 Task: Find connections with filter location Dogbo with filter topic #mentorshipwith filter profile language French with filter current company Constellation Oil Services with filter school Rajagiri College of Management & Applied Sciences, Kakkanad, Kochi - 682 039 with filter industry Construction Hardware Manufacturing with filter service category Visual Design with filter keywords title Concierge
Action: Mouse moved to (212, 225)
Screenshot: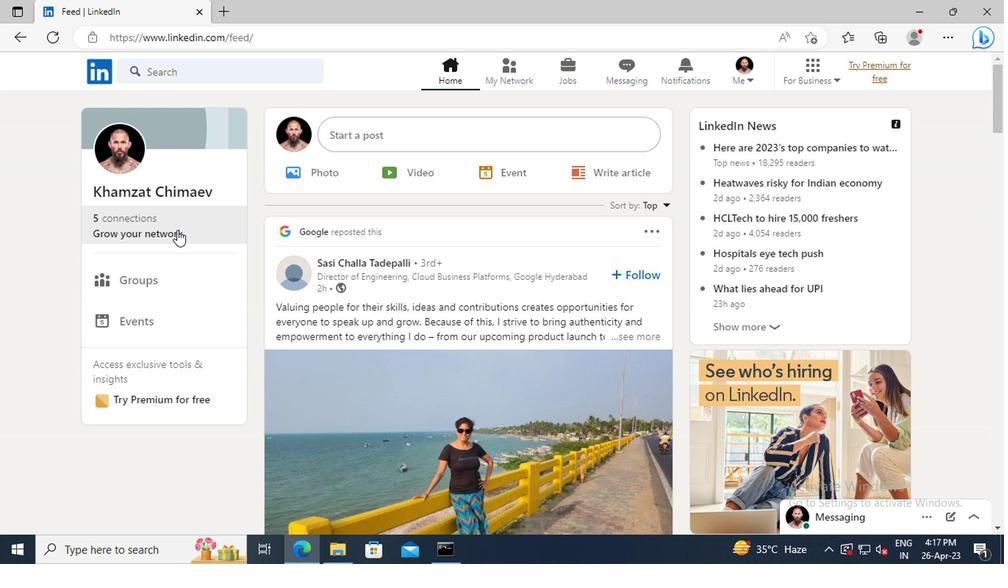 
Action: Mouse pressed left at (212, 225)
Screenshot: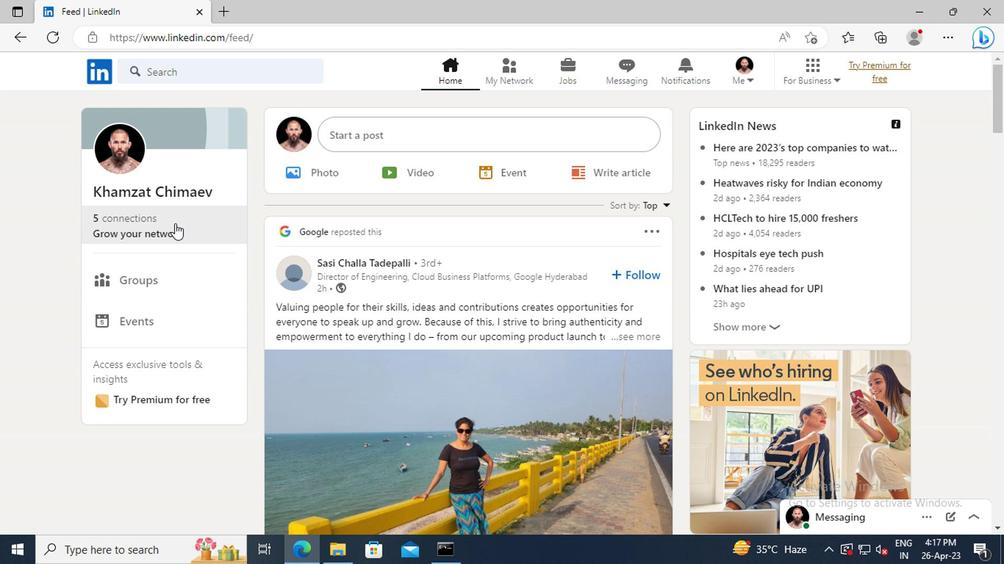 
Action: Mouse moved to (234, 158)
Screenshot: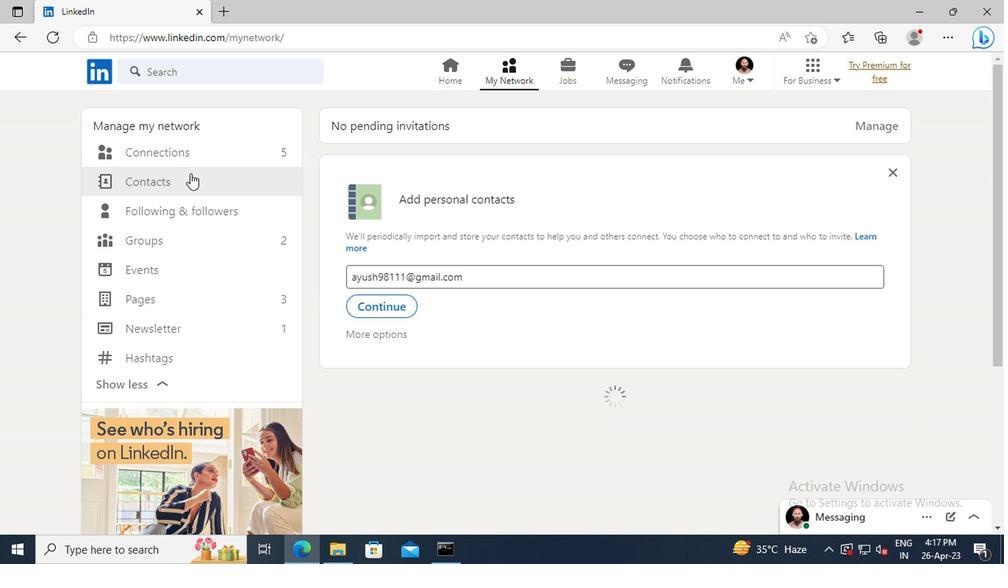 
Action: Mouse pressed left at (234, 158)
Screenshot: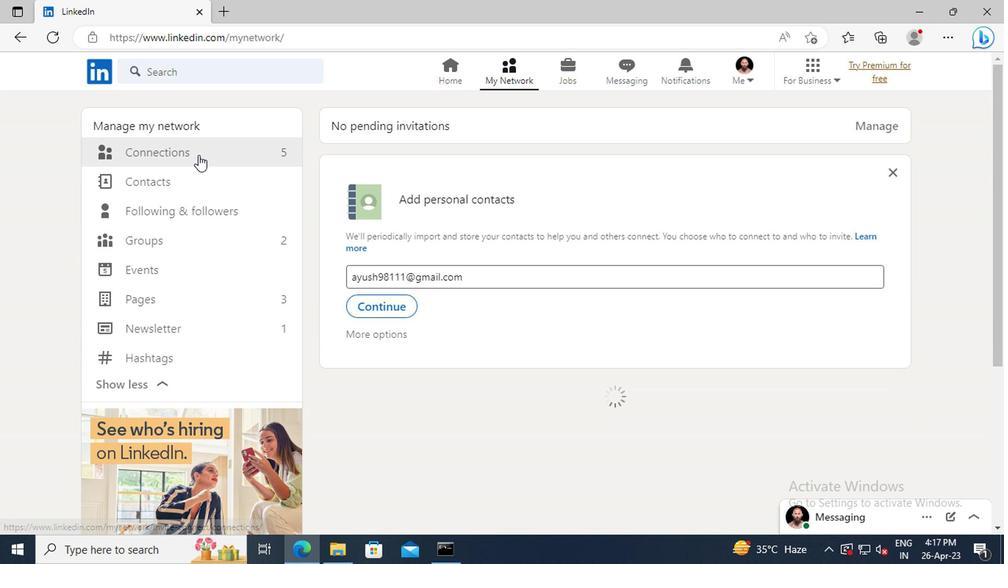 
Action: Mouse moved to (625, 157)
Screenshot: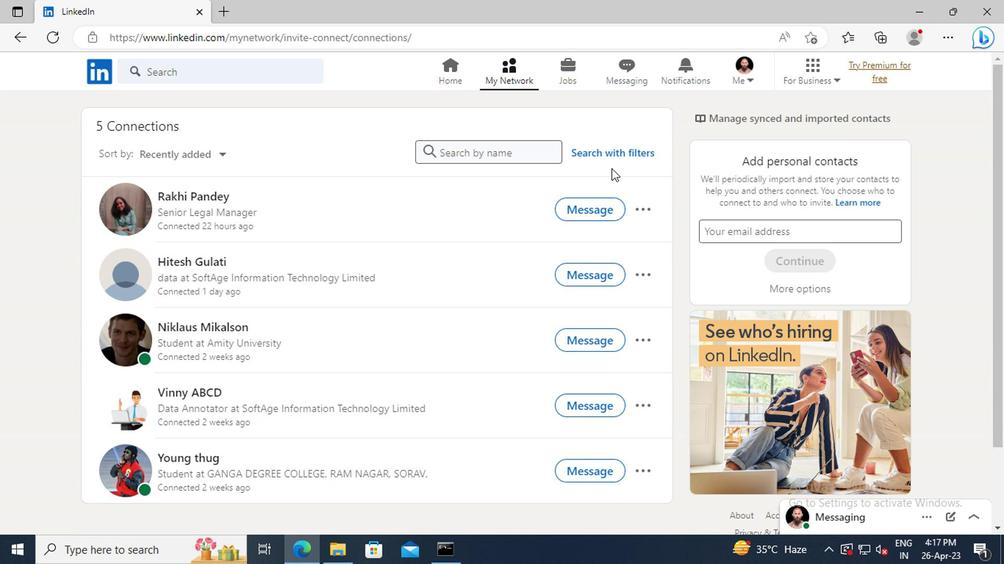 
Action: Mouse pressed left at (625, 157)
Screenshot: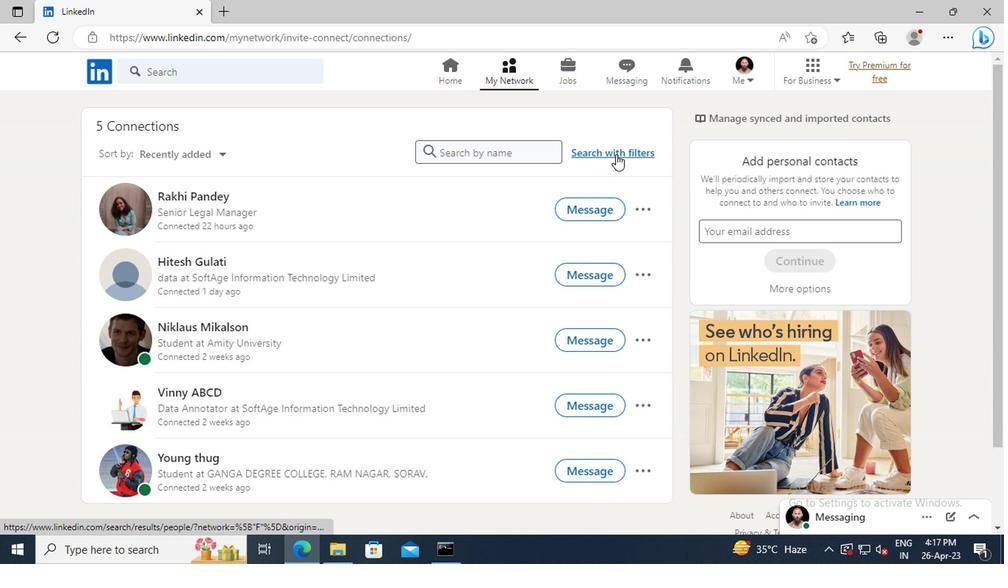 
Action: Mouse moved to (575, 122)
Screenshot: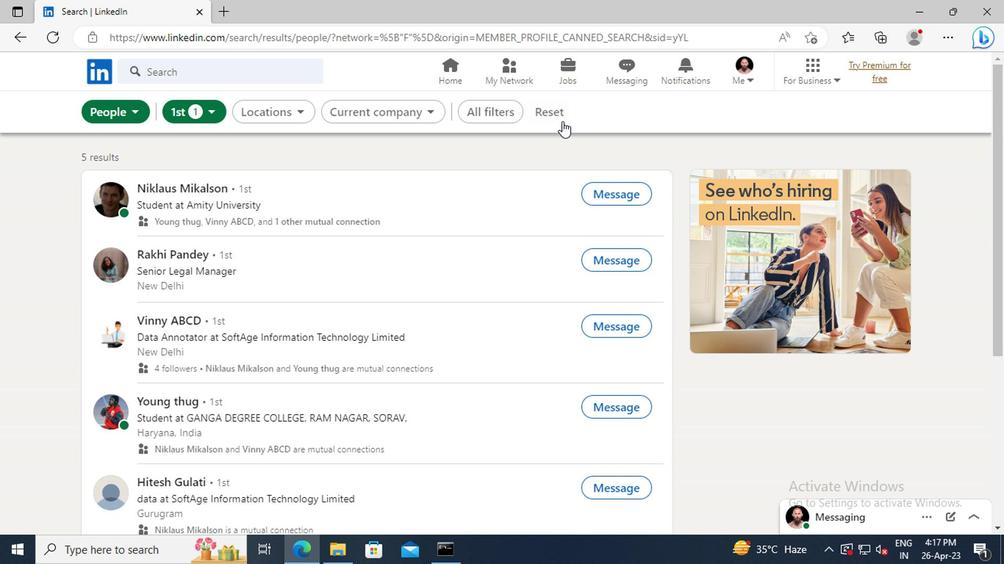 
Action: Mouse pressed left at (575, 122)
Screenshot: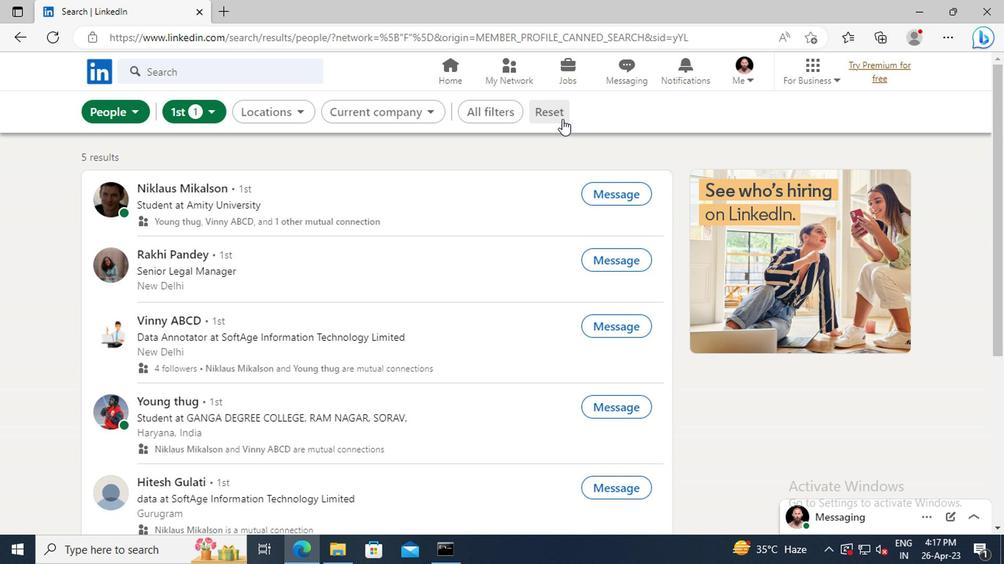 
Action: Mouse moved to (546, 114)
Screenshot: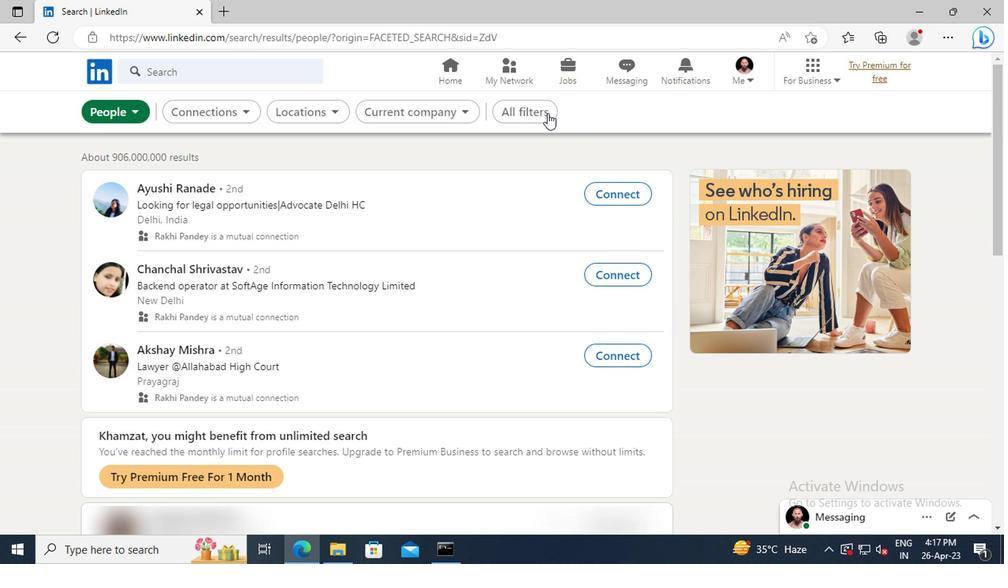 
Action: Mouse pressed left at (546, 114)
Screenshot: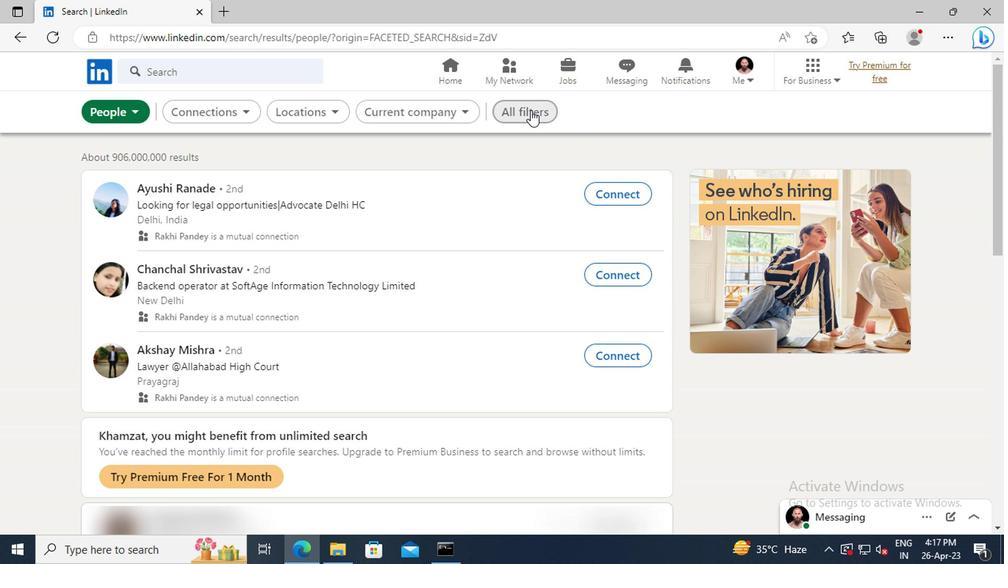 
Action: Mouse moved to (824, 254)
Screenshot: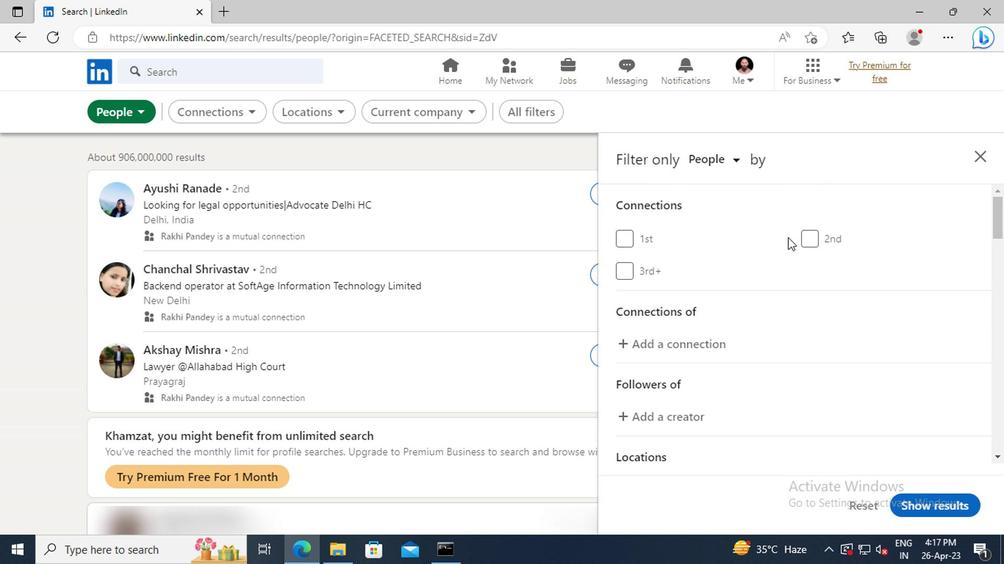
Action: Mouse scrolled (824, 253) with delta (0, -1)
Screenshot: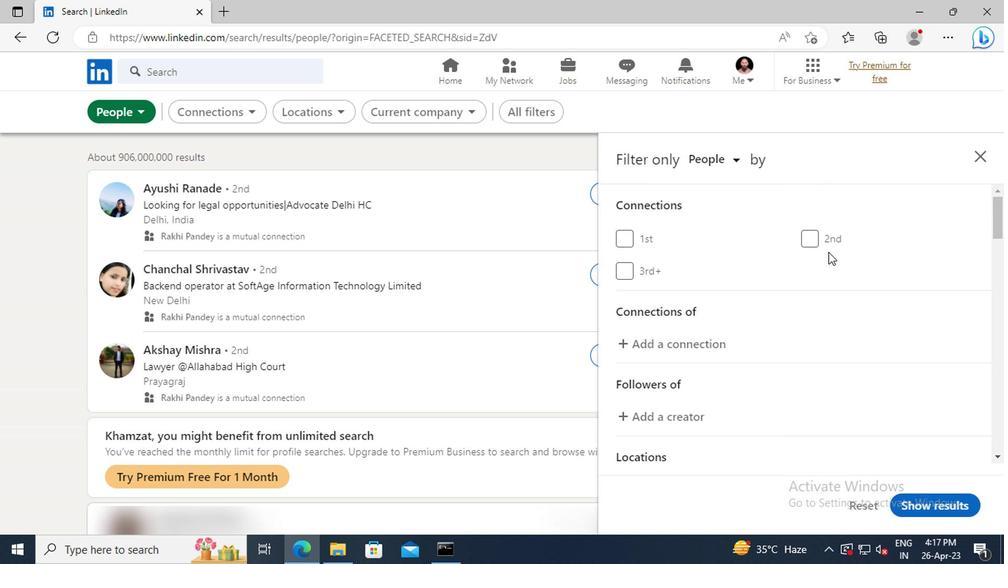 
Action: Mouse scrolled (824, 253) with delta (0, -1)
Screenshot: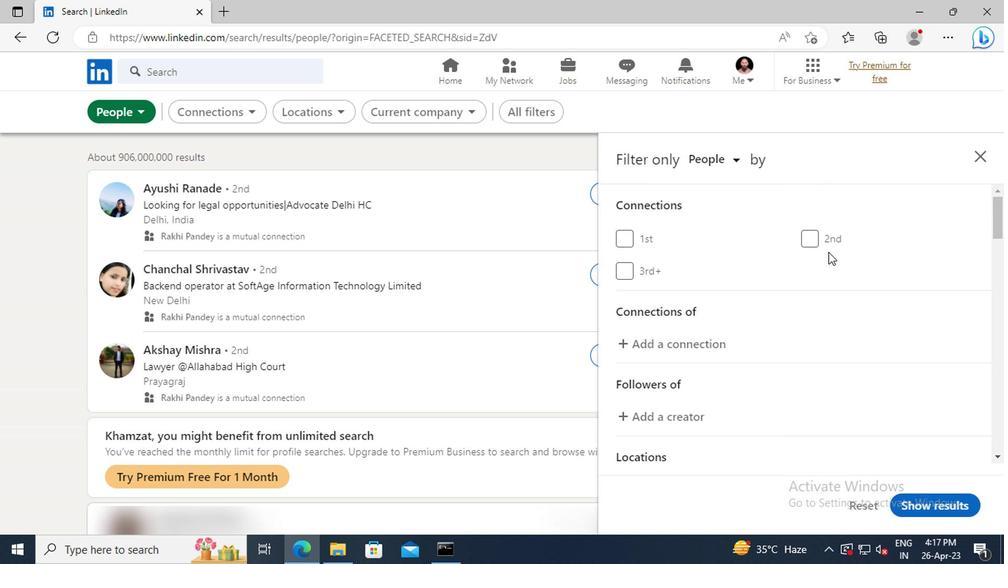 
Action: Mouse scrolled (824, 253) with delta (0, -1)
Screenshot: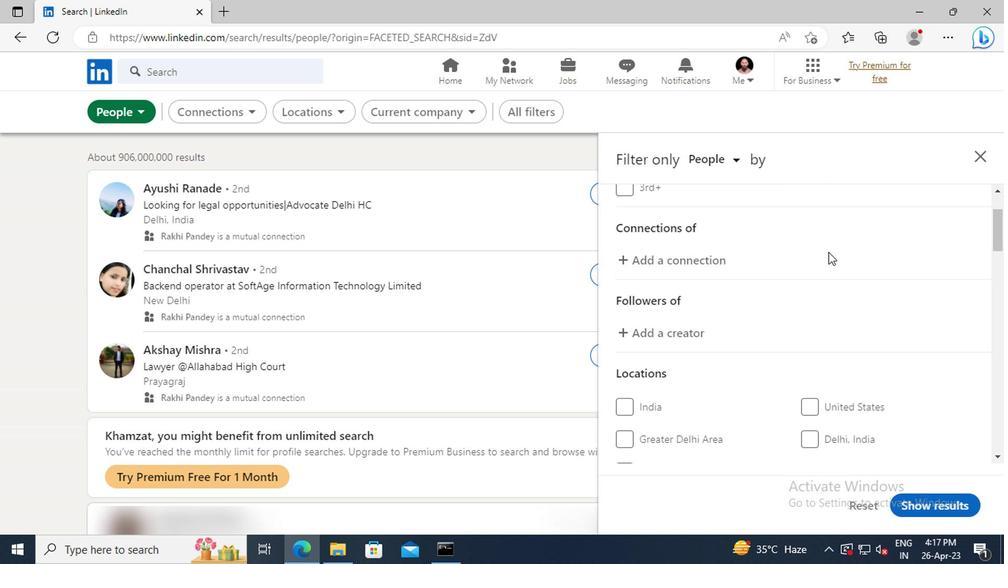 
Action: Mouse scrolled (824, 253) with delta (0, -1)
Screenshot: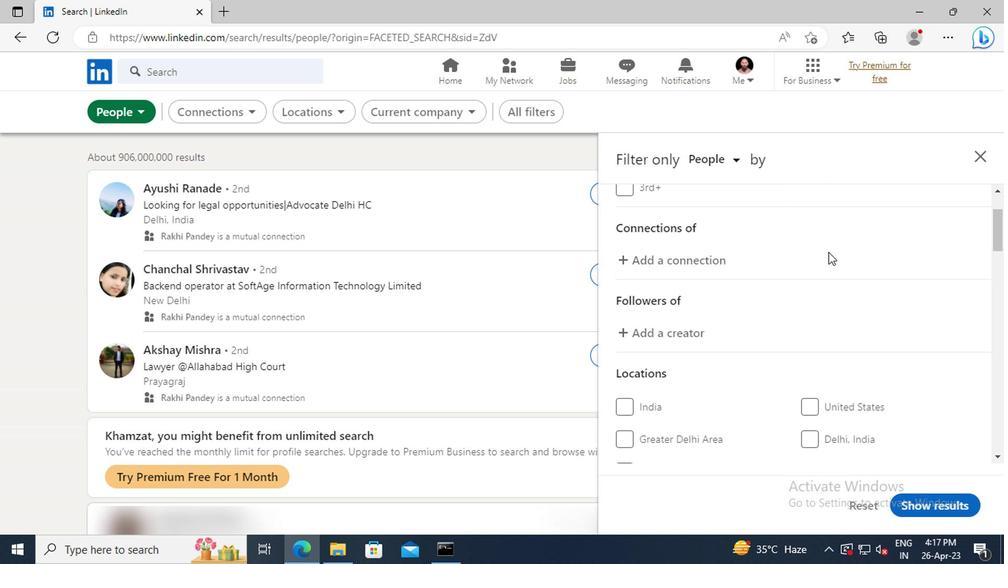 
Action: Mouse scrolled (824, 253) with delta (0, -1)
Screenshot: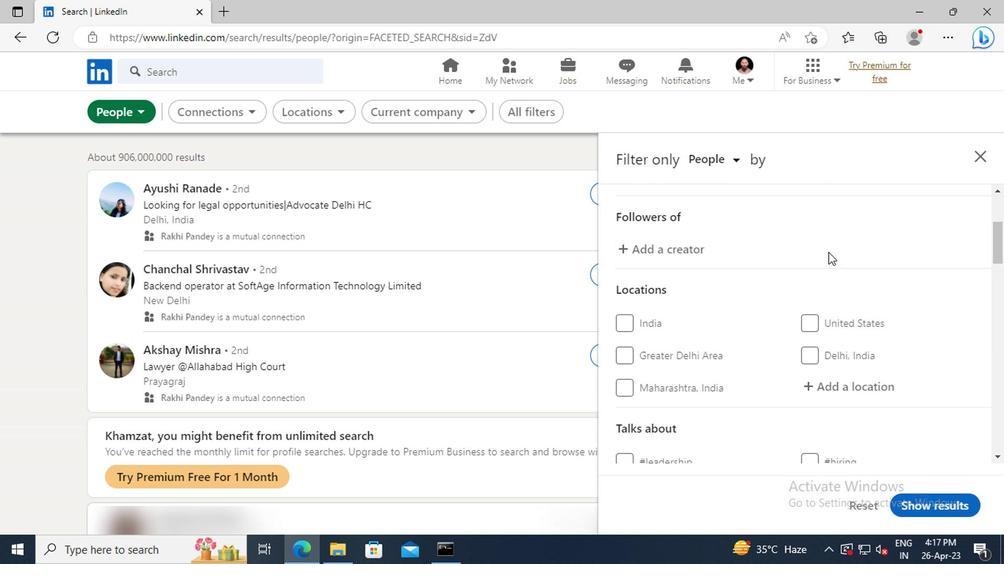 
Action: Mouse scrolled (824, 253) with delta (0, -1)
Screenshot: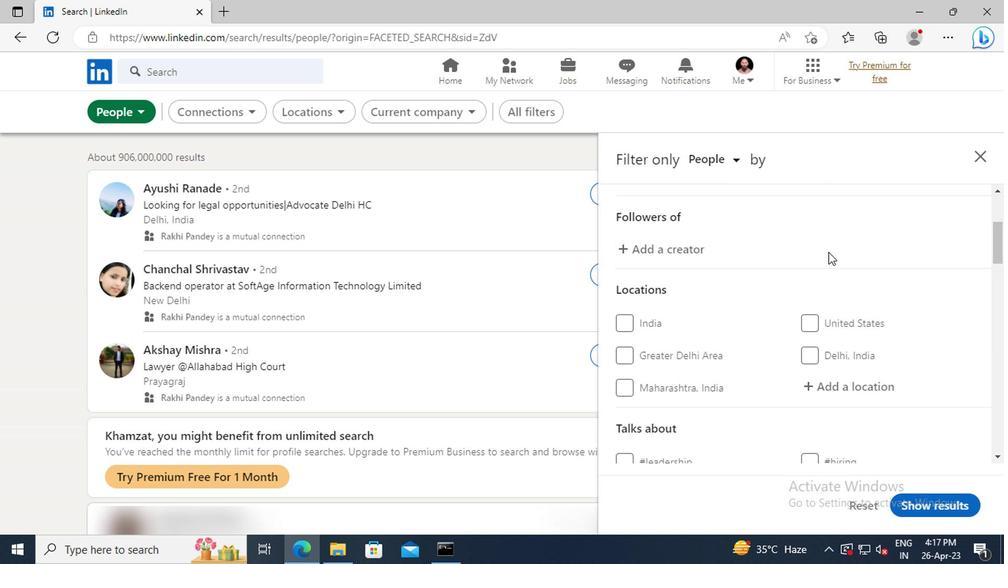 
Action: Mouse moved to (832, 303)
Screenshot: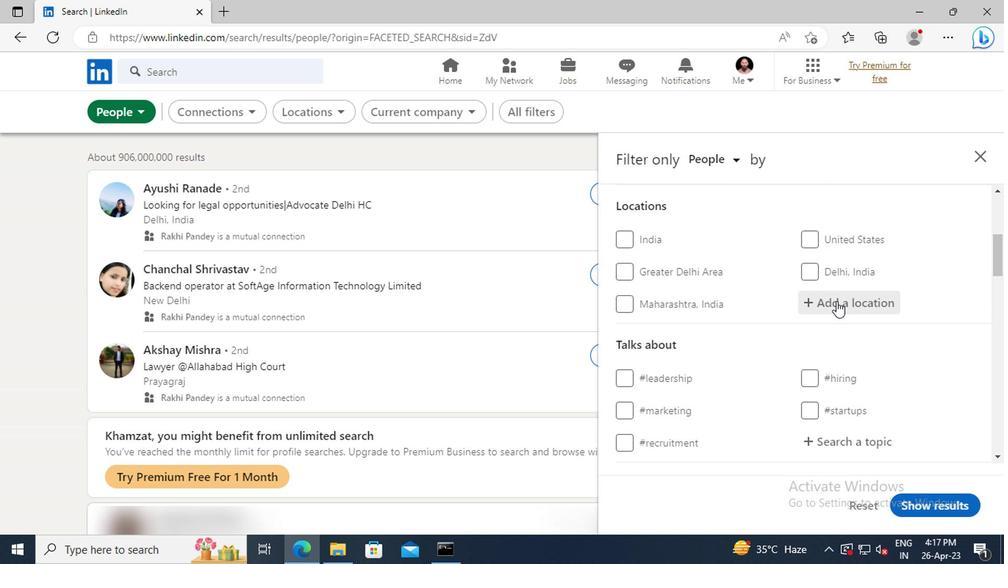 
Action: Mouse pressed left at (832, 303)
Screenshot: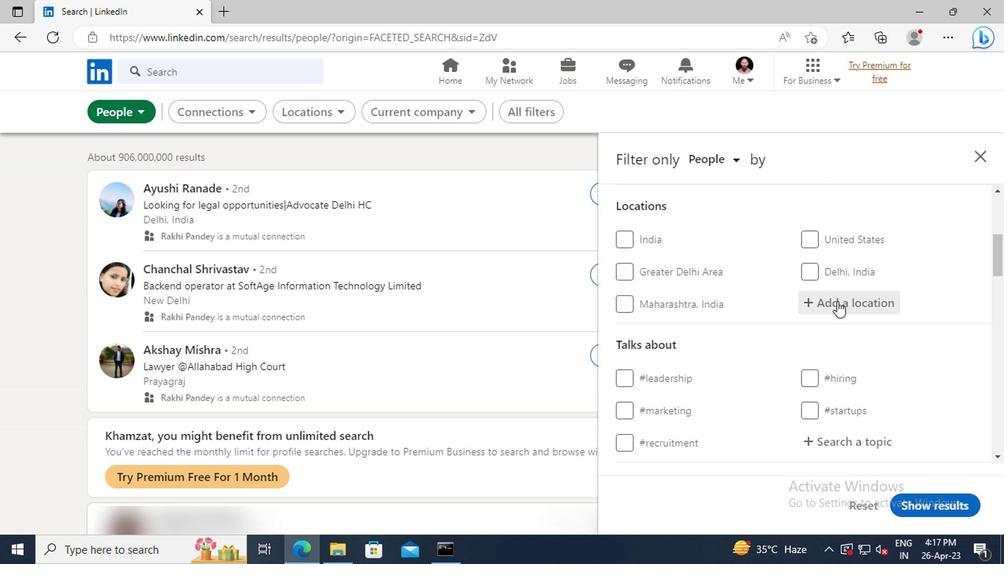 
Action: Key pressed <Key.shift>DOGBO<Key.enter>
Screenshot: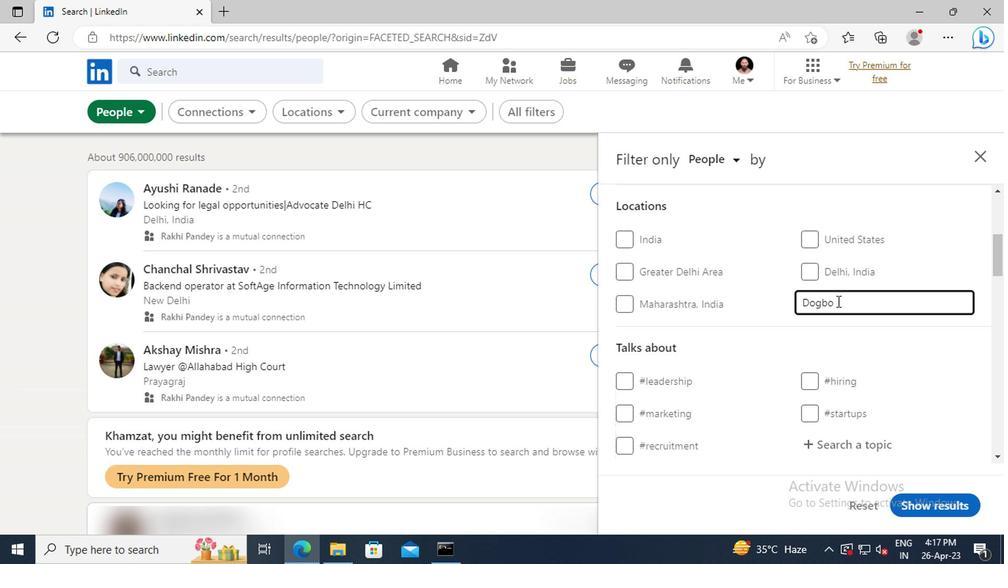 
Action: Mouse scrolled (832, 302) with delta (0, -1)
Screenshot: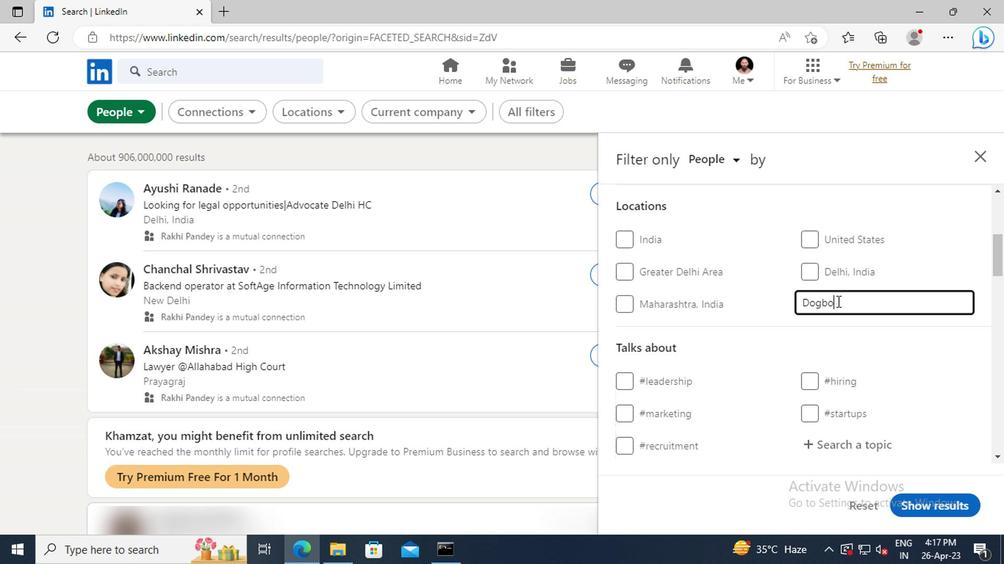 
Action: Mouse scrolled (832, 302) with delta (0, -1)
Screenshot: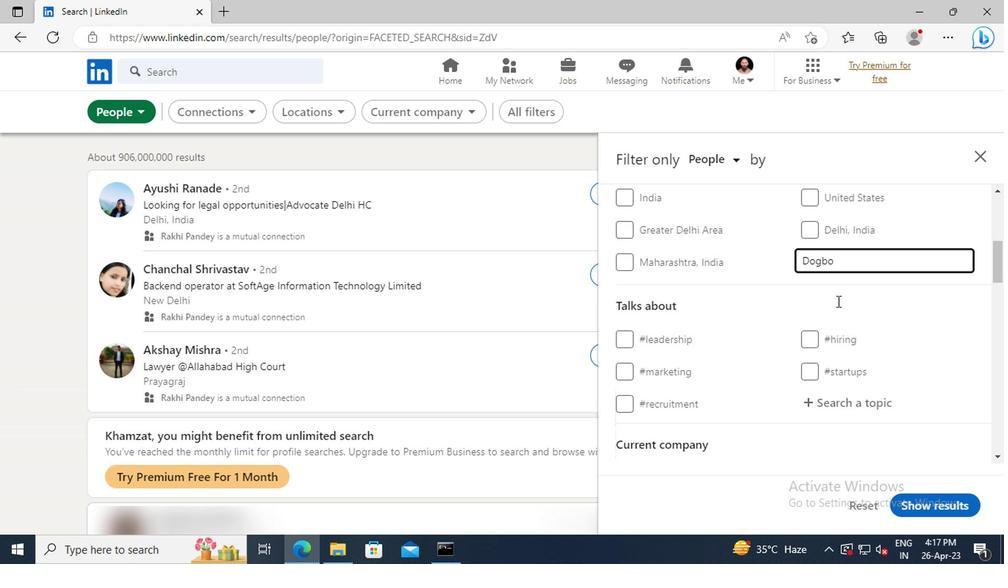 
Action: Mouse scrolled (832, 302) with delta (0, -1)
Screenshot: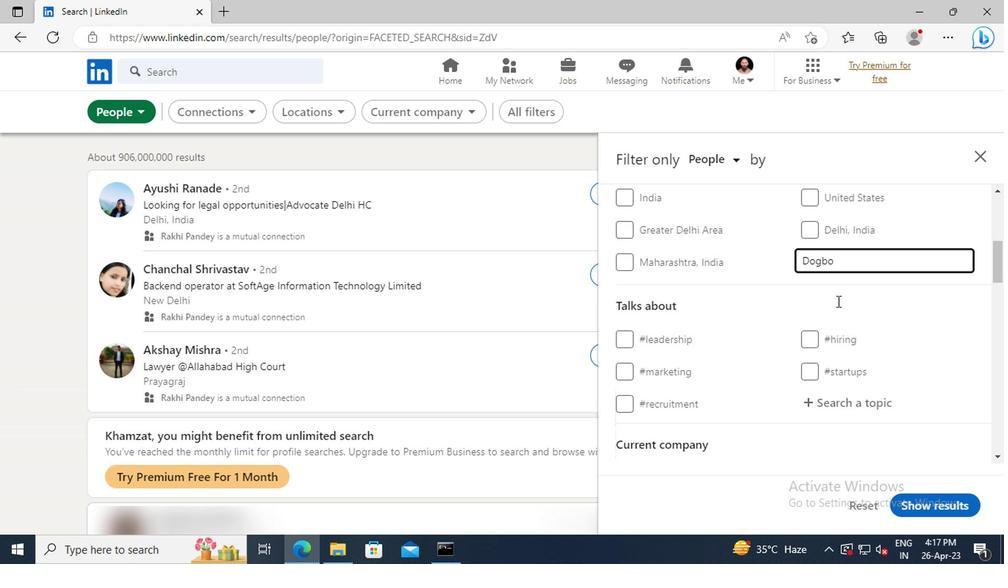 
Action: Mouse moved to (833, 324)
Screenshot: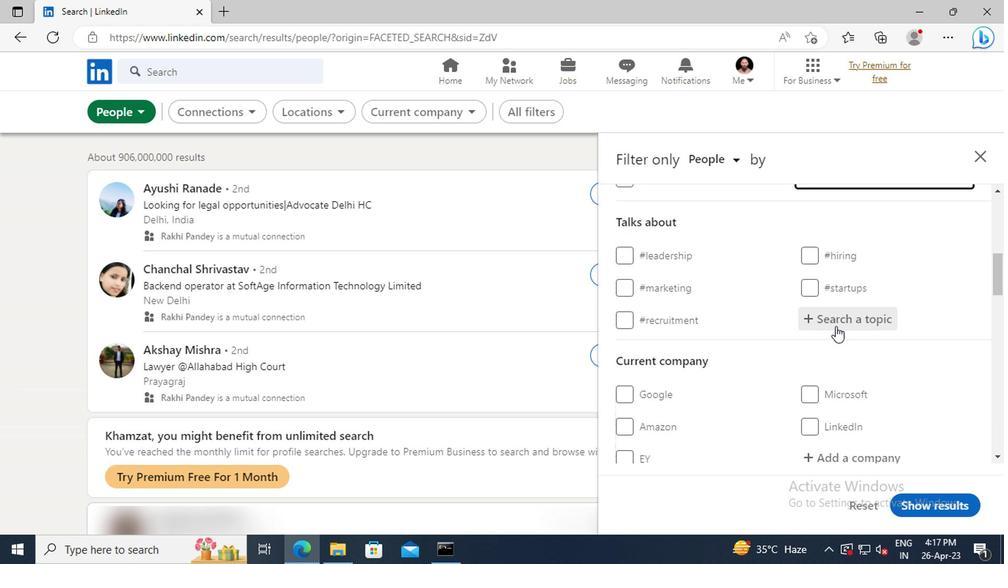 
Action: Mouse pressed left at (833, 324)
Screenshot: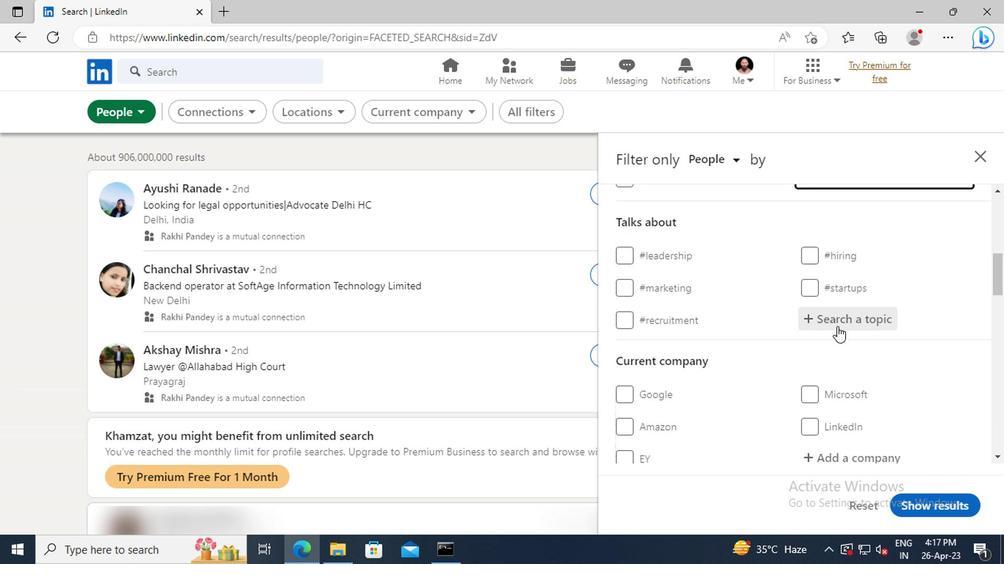 
Action: Key pressed <Key.shift>#MENTORSHIPWITH<Key.enter>
Screenshot: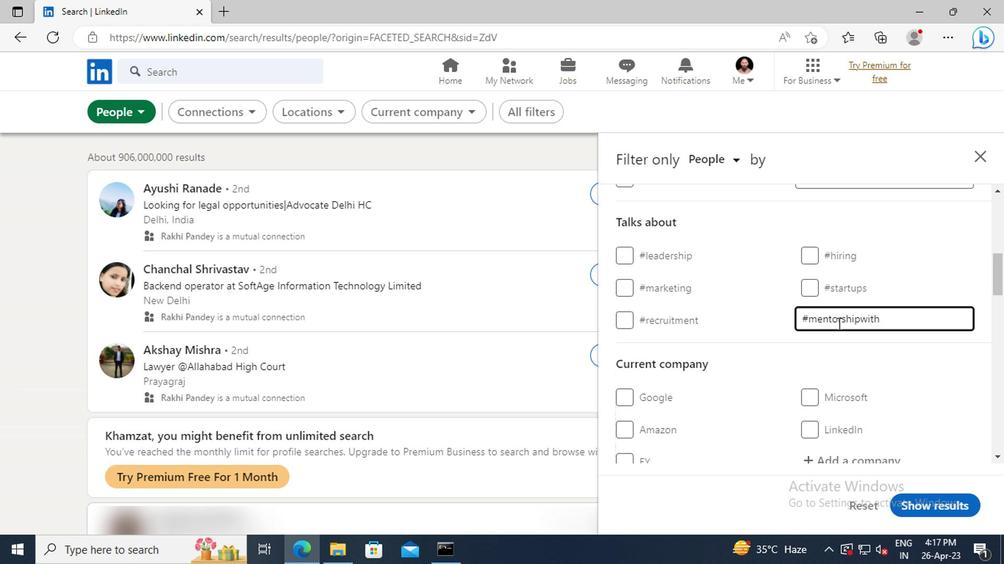 
Action: Mouse scrolled (833, 324) with delta (0, 0)
Screenshot: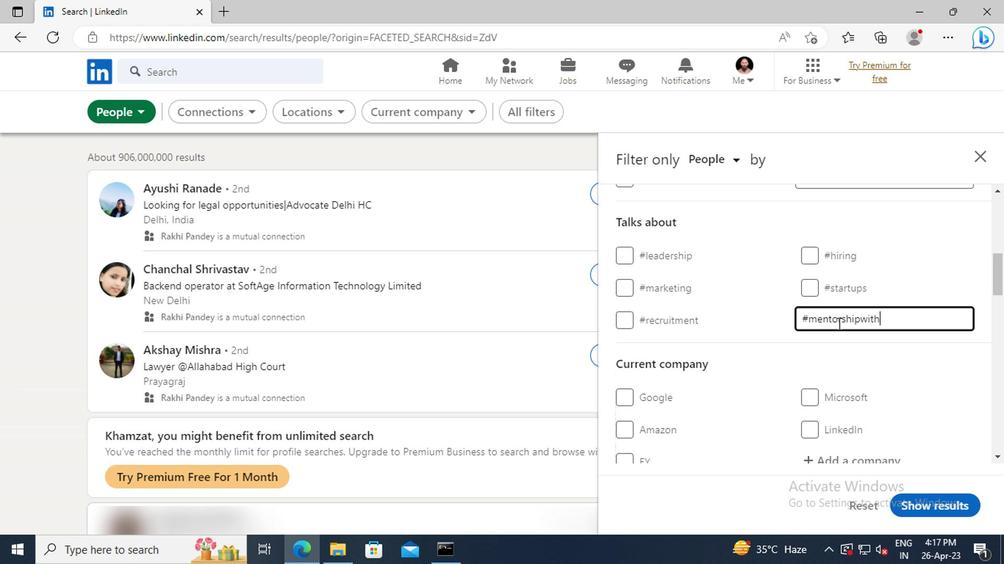 
Action: Mouse scrolled (833, 324) with delta (0, 0)
Screenshot: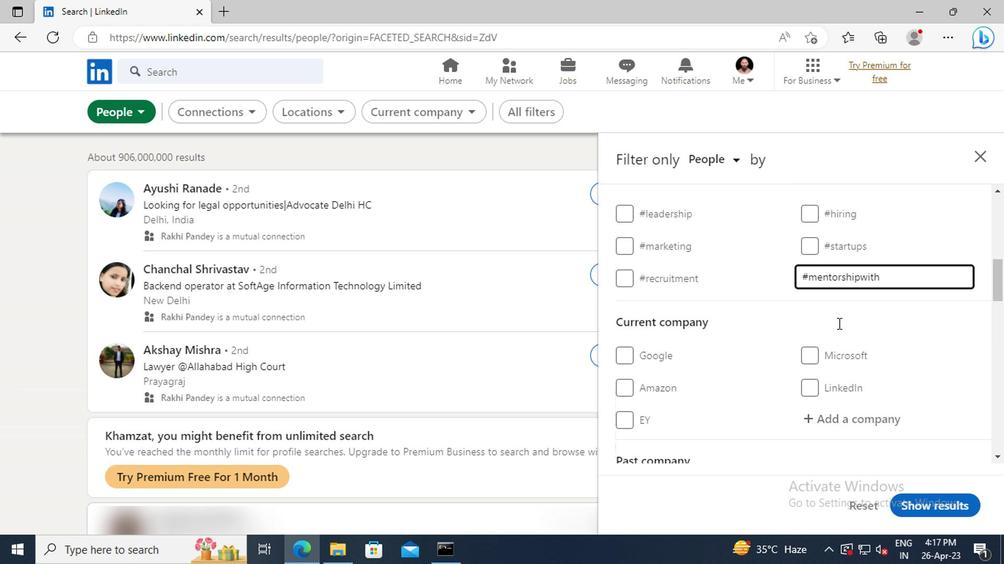
Action: Mouse scrolled (833, 324) with delta (0, 0)
Screenshot: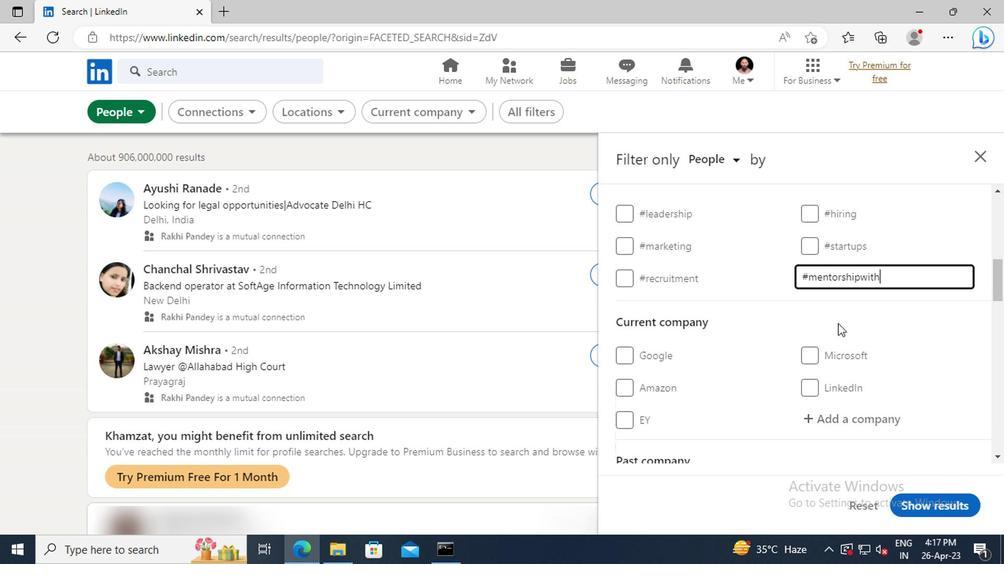 
Action: Mouse scrolled (833, 324) with delta (0, 0)
Screenshot: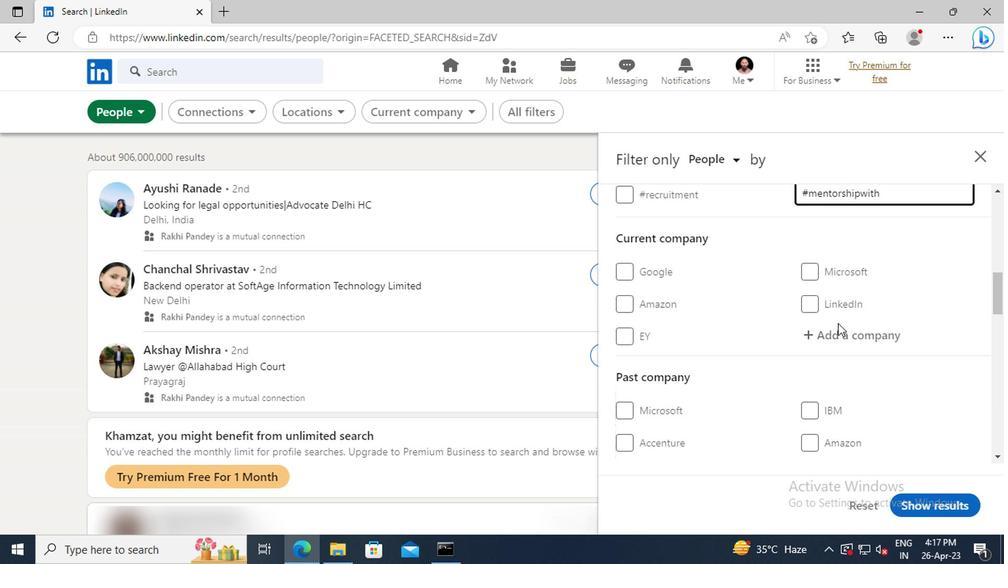 
Action: Mouse scrolled (833, 324) with delta (0, 0)
Screenshot: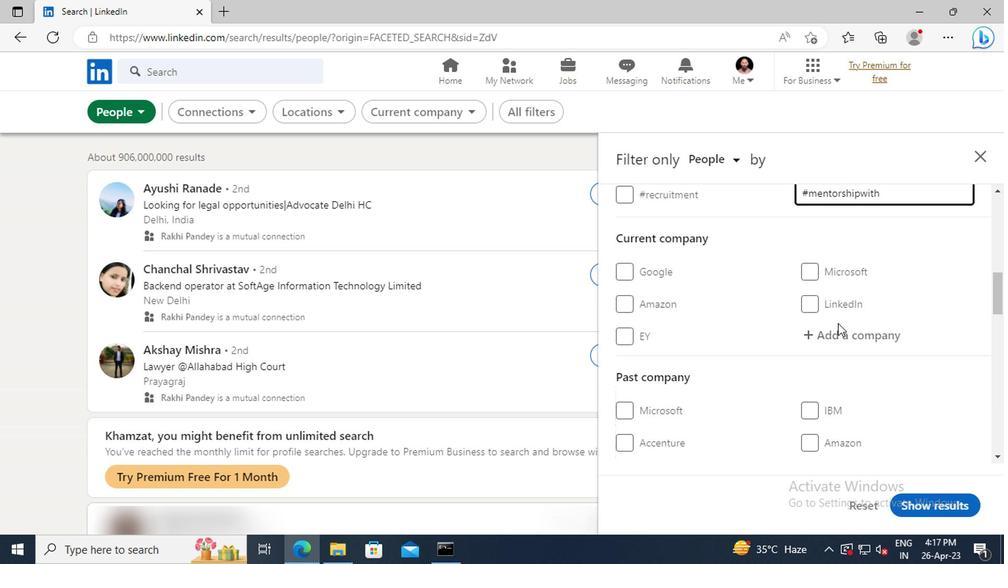 
Action: Mouse scrolled (833, 324) with delta (0, 0)
Screenshot: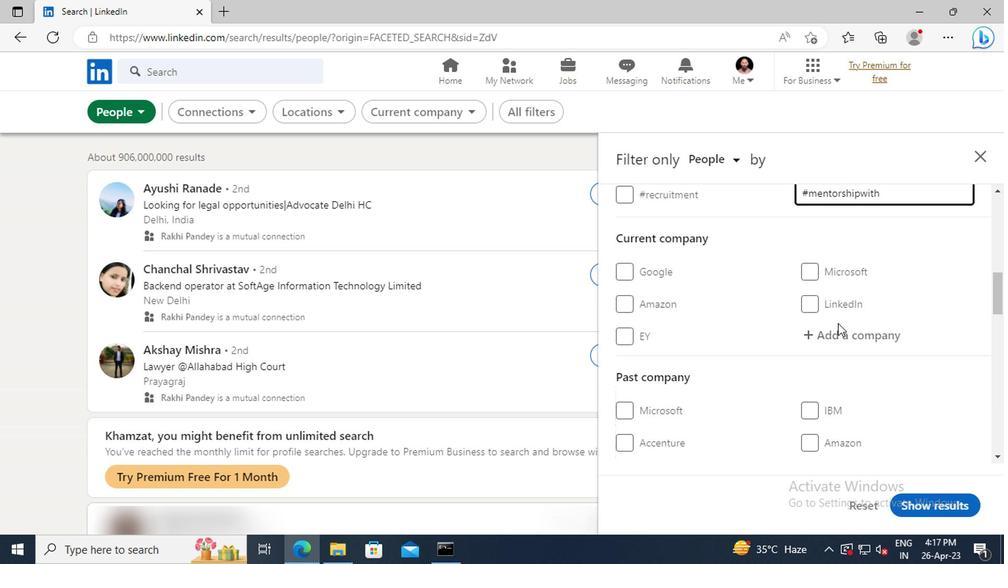 
Action: Mouse scrolled (833, 324) with delta (0, 0)
Screenshot: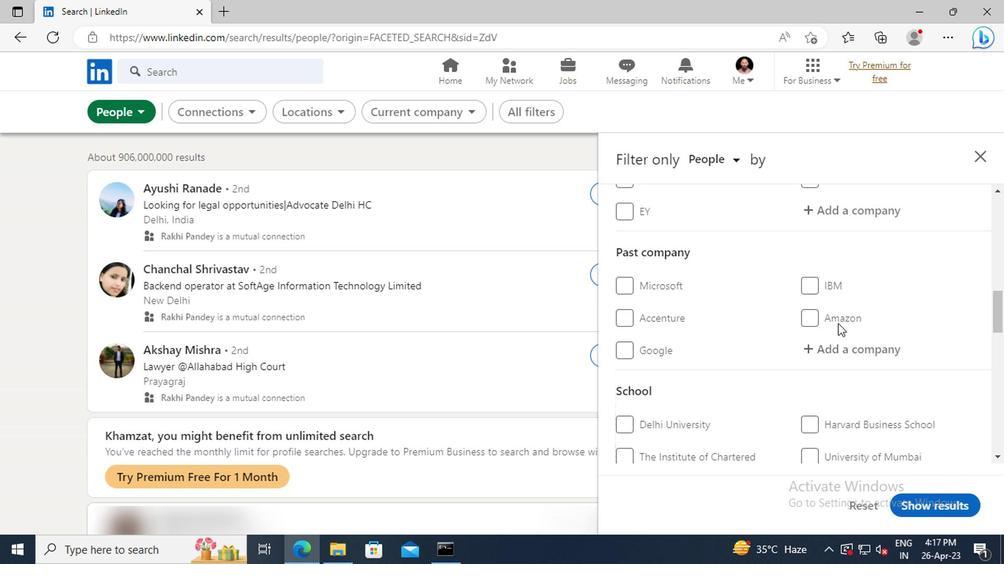 
Action: Mouse scrolled (833, 324) with delta (0, 0)
Screenshot: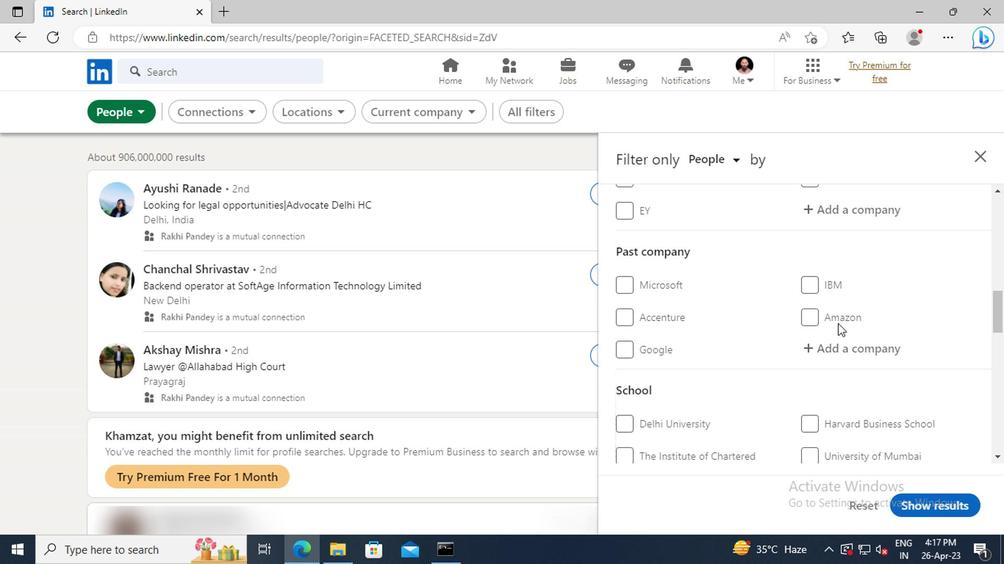 
Action: Mouse scrolled (833, 324) with delta (0, 0)
Screenshot: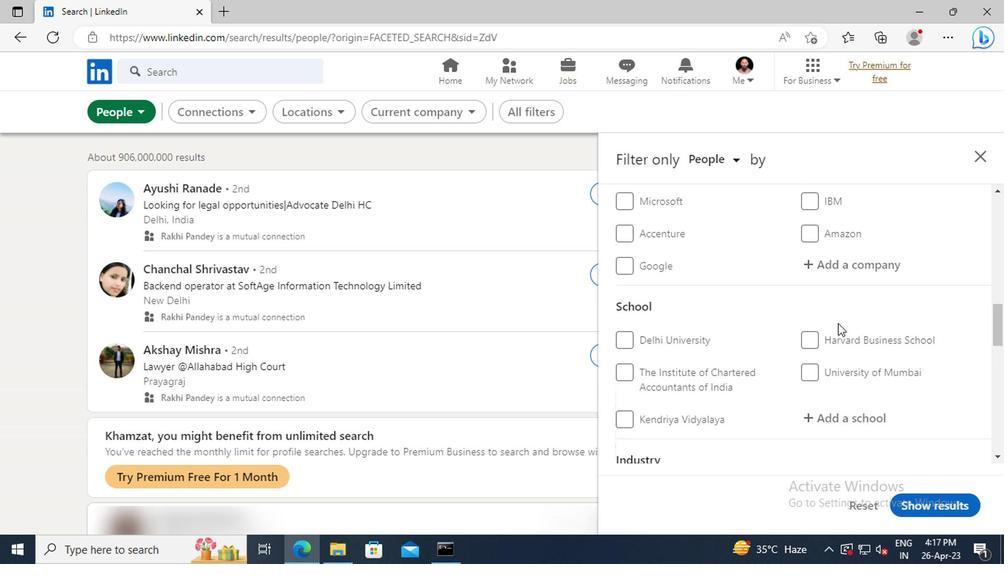 
Action: Mouse scrolled (833, 324) with delta (0, 0)
Screenshot: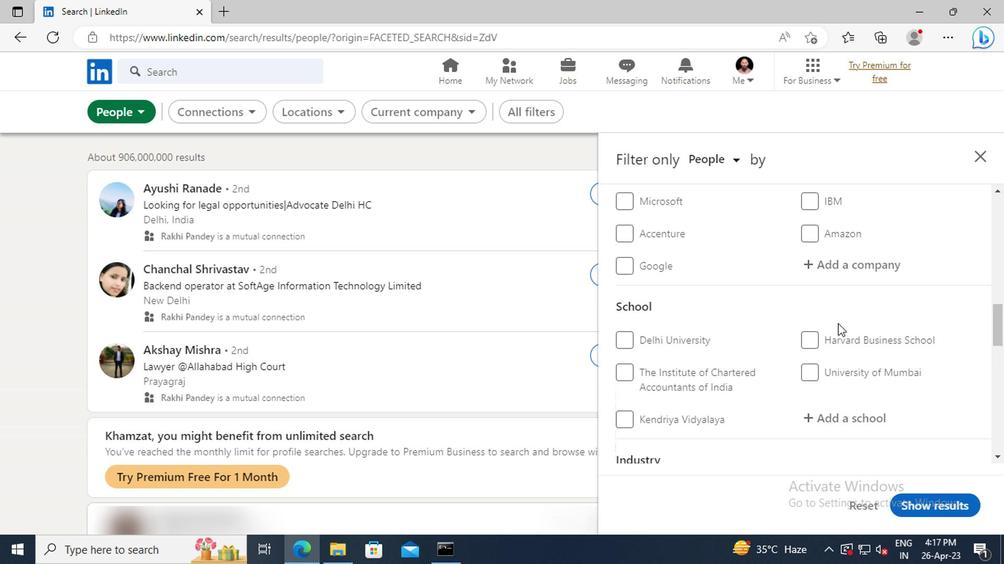 
Action: Mouse scrolled (833, 324) with delta (0, 0)
Screenshot: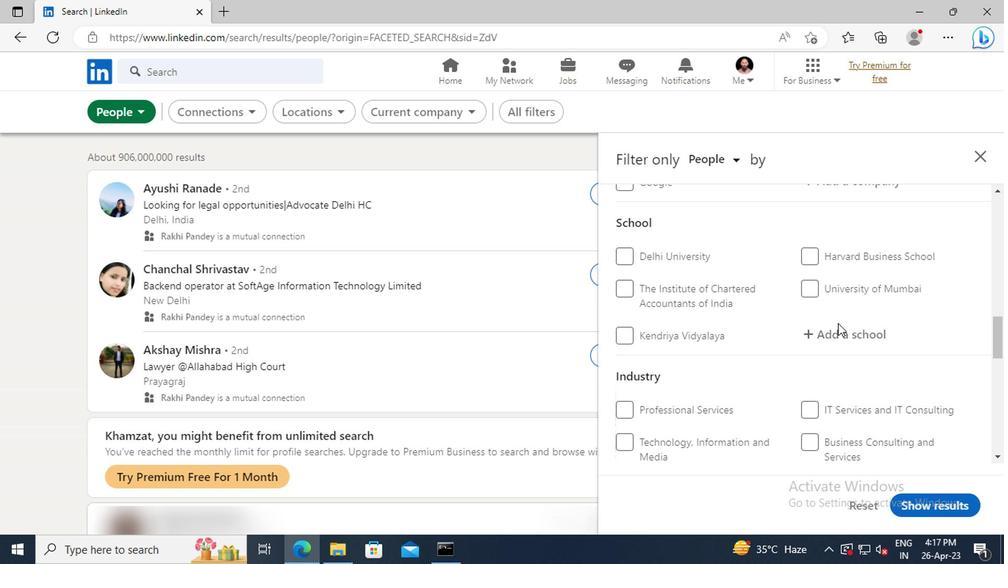 
Action: Mouse scrolled (833, 324) with delta (0, 0)
Screenshot: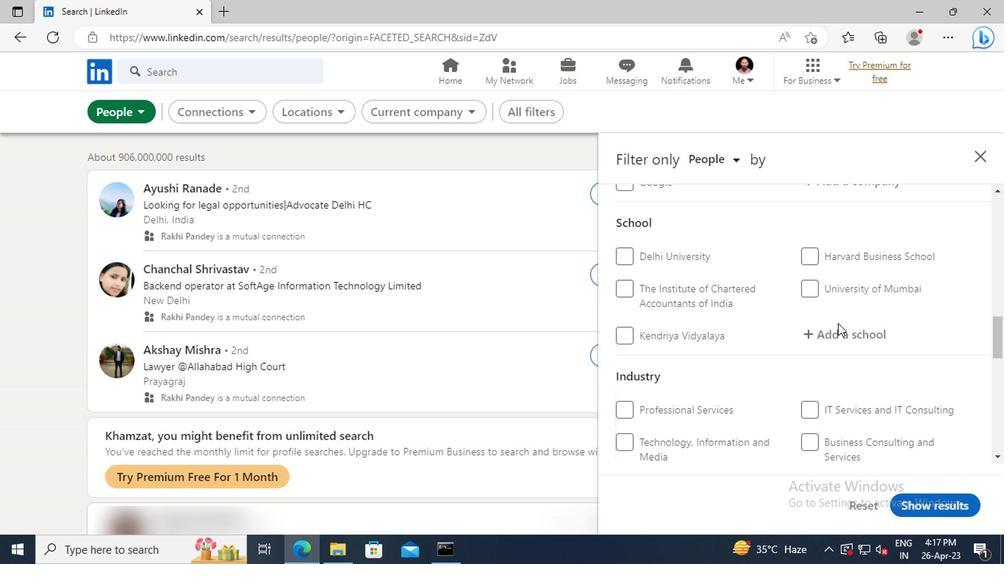 
Action: Mouse scrolled (833, 324) with delta (0, 0)
Screenshot: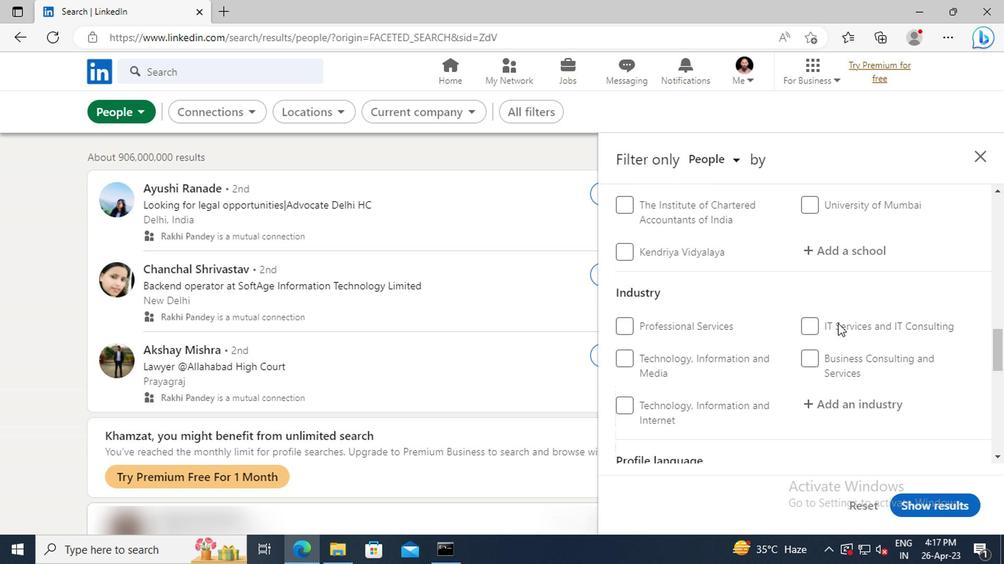 
Action: Mouse scrolled (833, 324) with delta (0, 0)
Screenshot: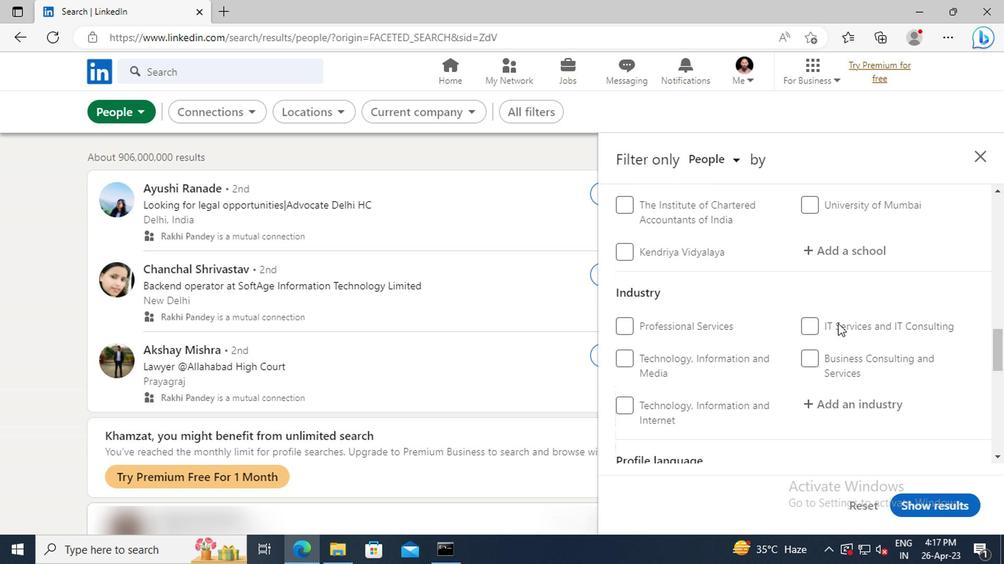 
Action: Mouse scrolled (833, 324) with delta (0, 0)
Screenshot: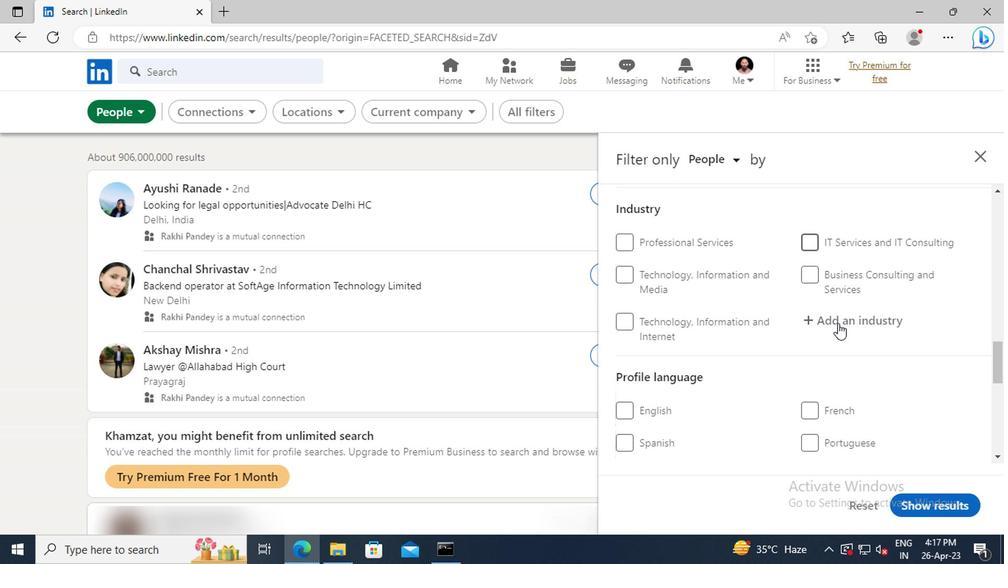 
Action: Mouse moved to (810, 372)
Screenshot: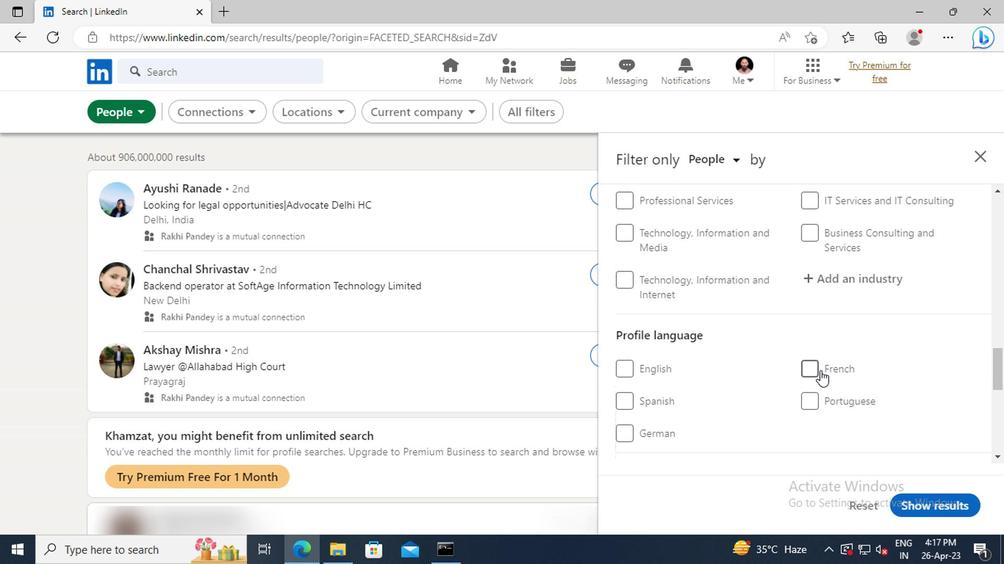 
Action: Mouse pressed left at (810, 372)
Screenshot: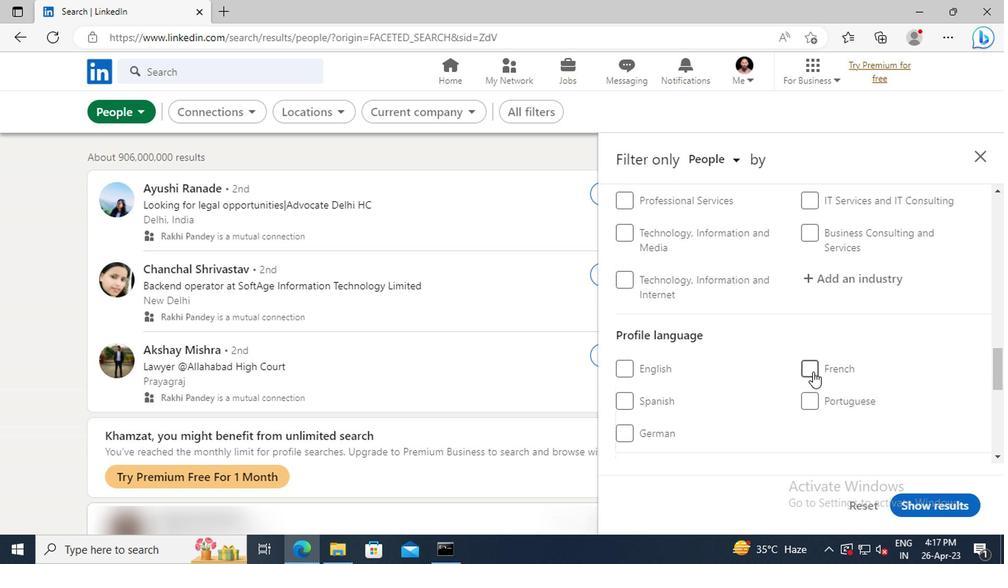 
Action: Mouse moved to (829, 343)
Screenshot: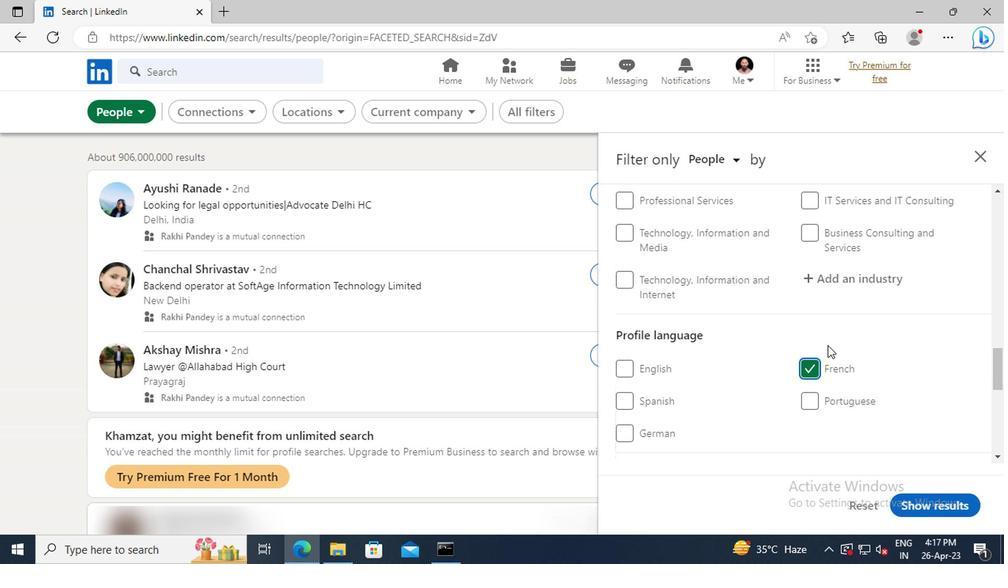
Action: Mouse scrolled (829, 343) with delta (0, 0)
Screenshot: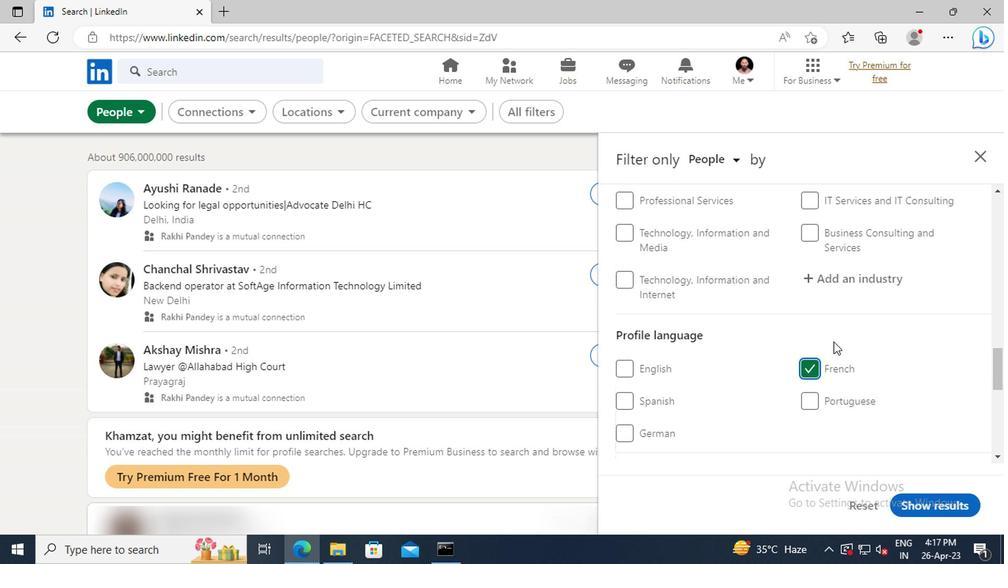 
Action: Mouse scrolled (829, 343) with delta (0, 0)
Screenshot: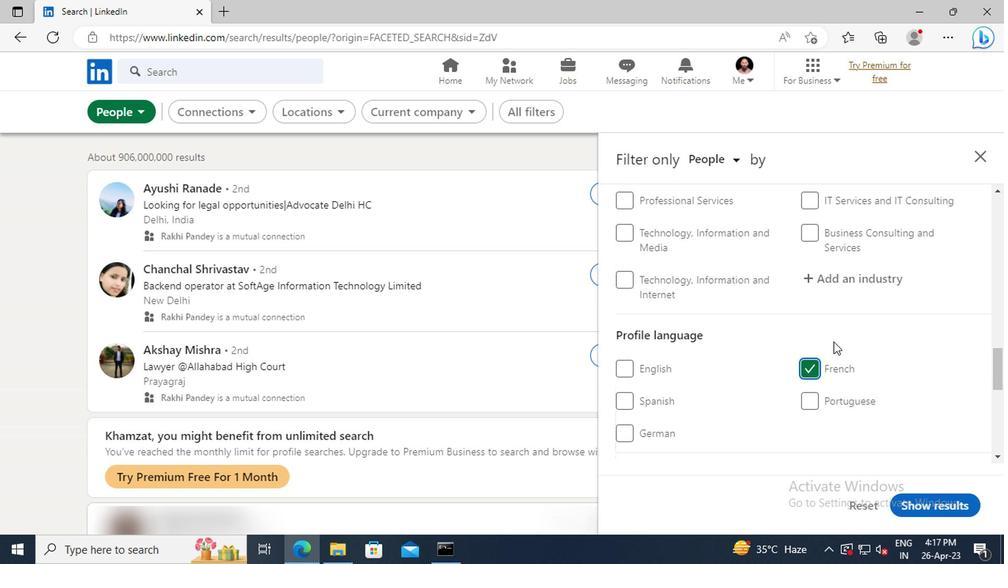 
Action: Mouse scrolled (829, 343) with delta (0, 0)
Screenshot: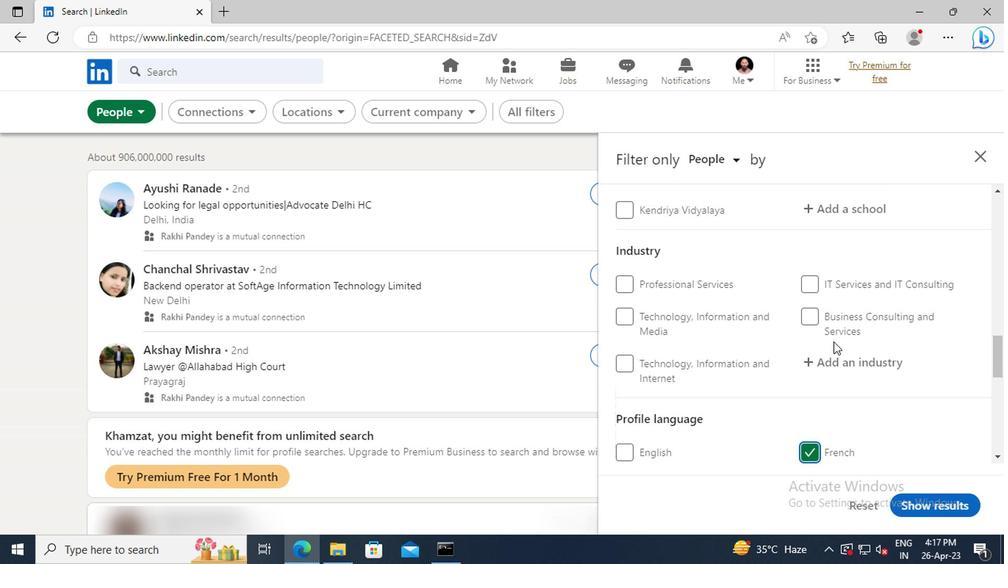 
Action: Mouse scrolled (829, 343) with delta (0, 0)
Screenshot: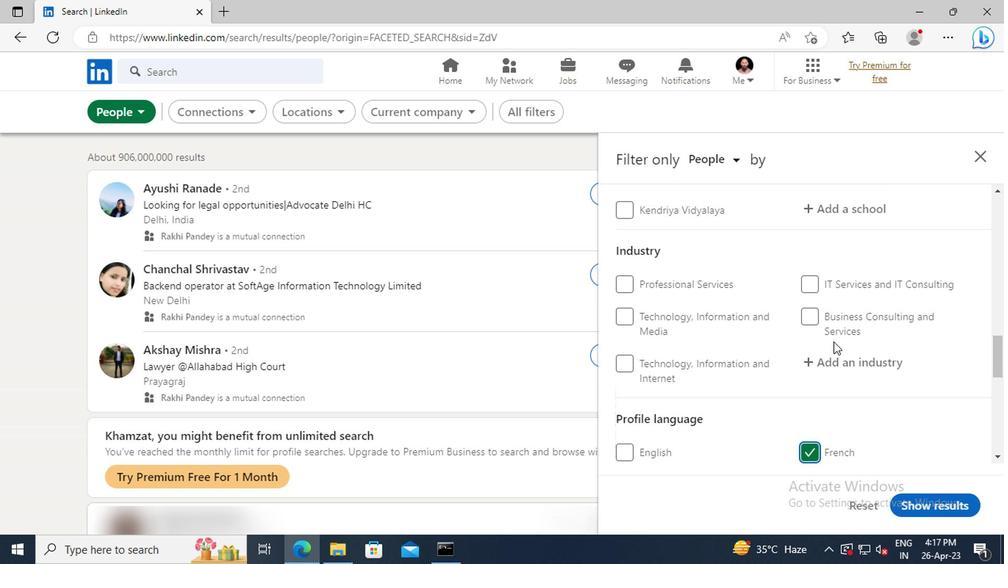 
Action: Mouse scrolled (829, 343) with delta (0, 0)
Screenshot: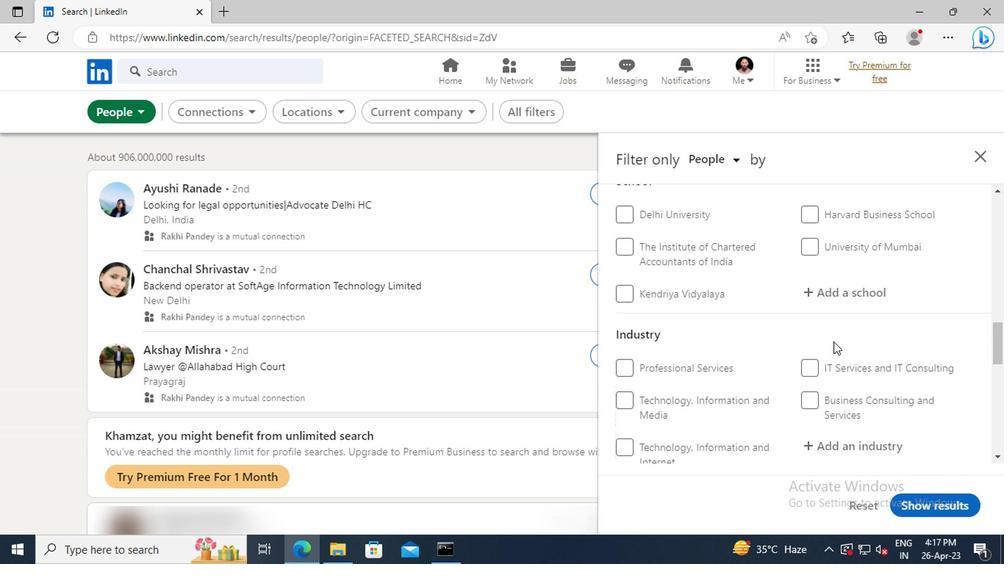 
Action: Mouse scrolled (829, 343) with delta (0, 0)
Screenshot: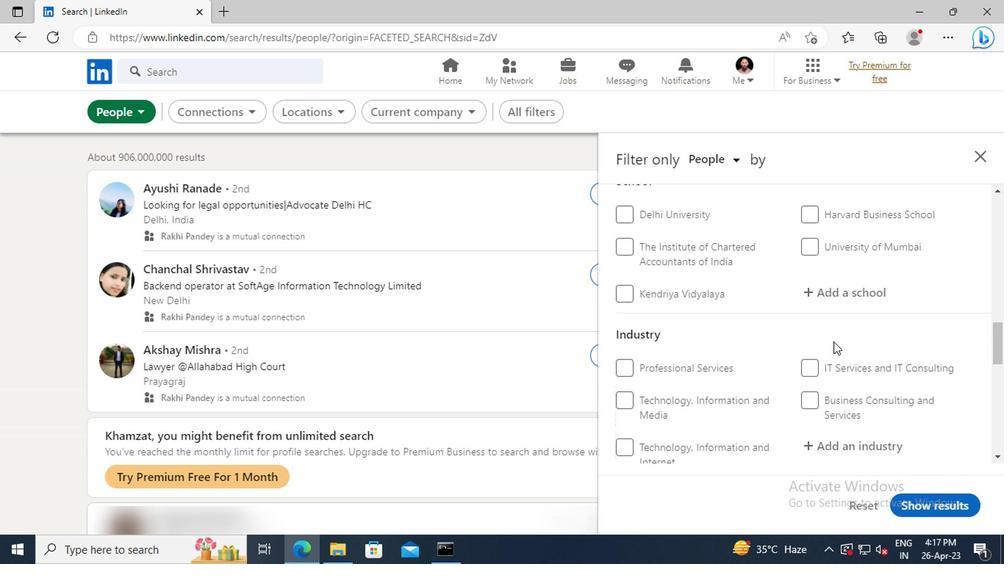 
Action: Mouse scrolled (829, 343) with delta (0, 0)
Screenshot: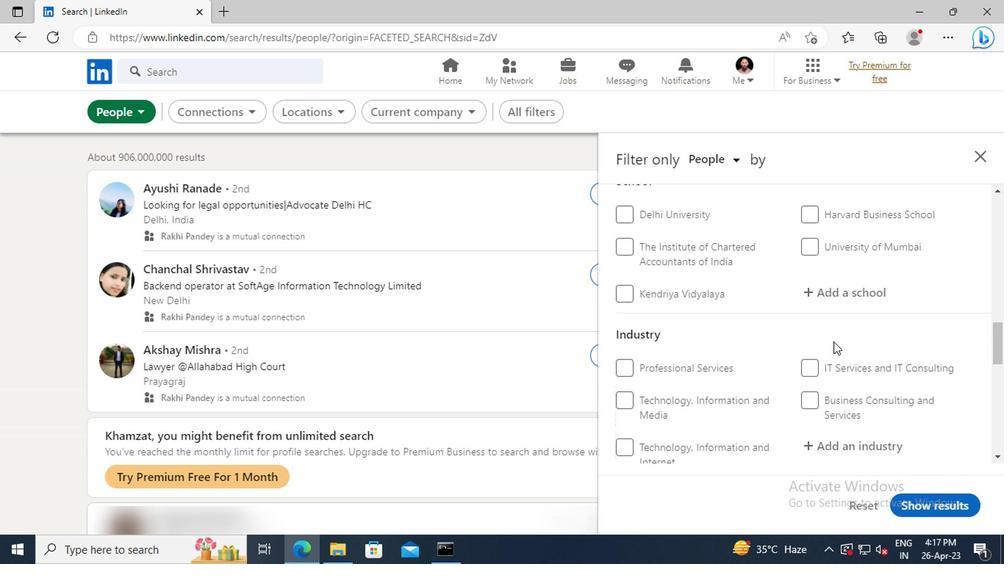 
Action: Mouse scrolled (829, 343) with delta (0, 0)
Screenshot: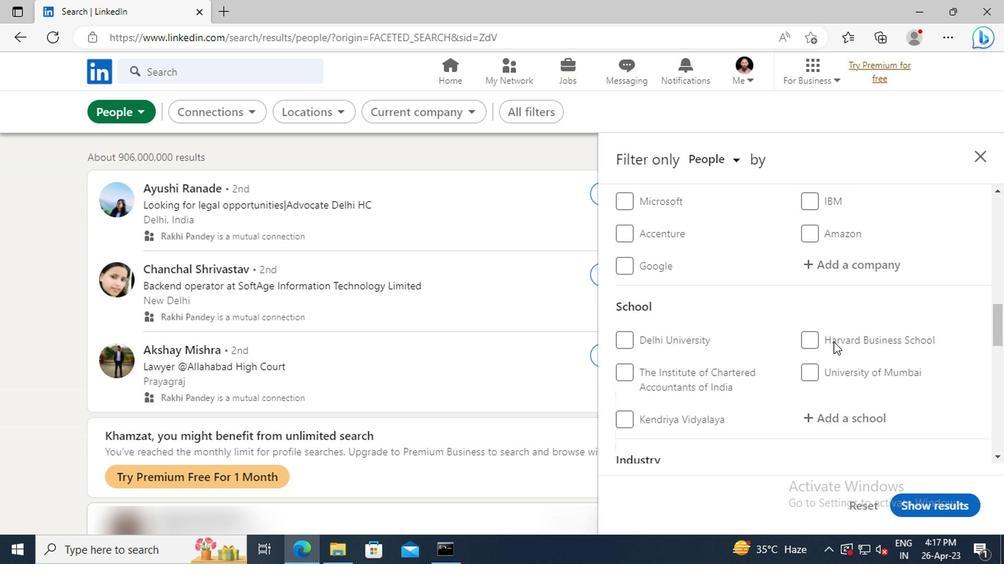 
Action: Mouse scrolled (829, 343) with delta (0, 0)
Screenshot: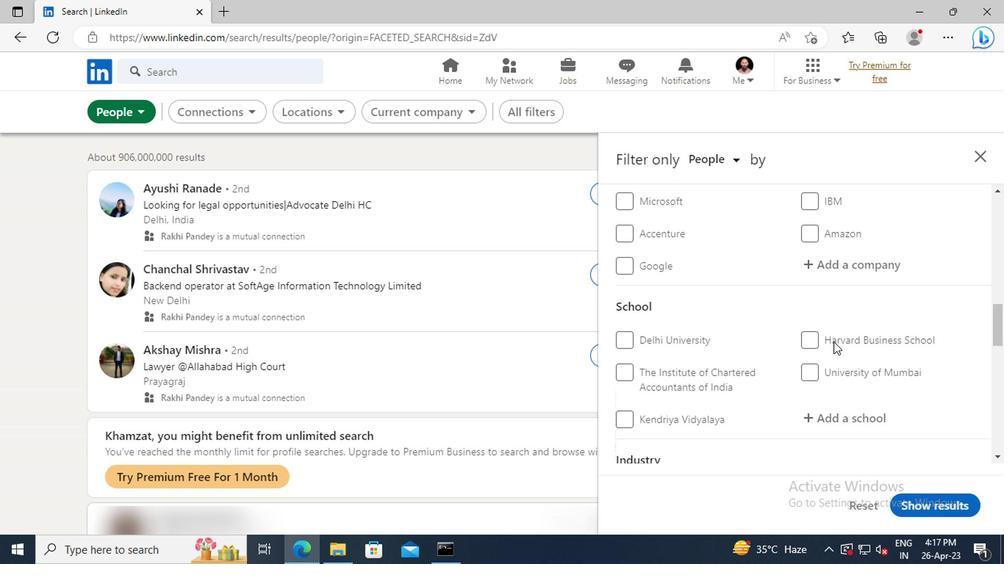 
Action: Mouse scrolled (829, 343) with delta (0, 0)
Screenshot: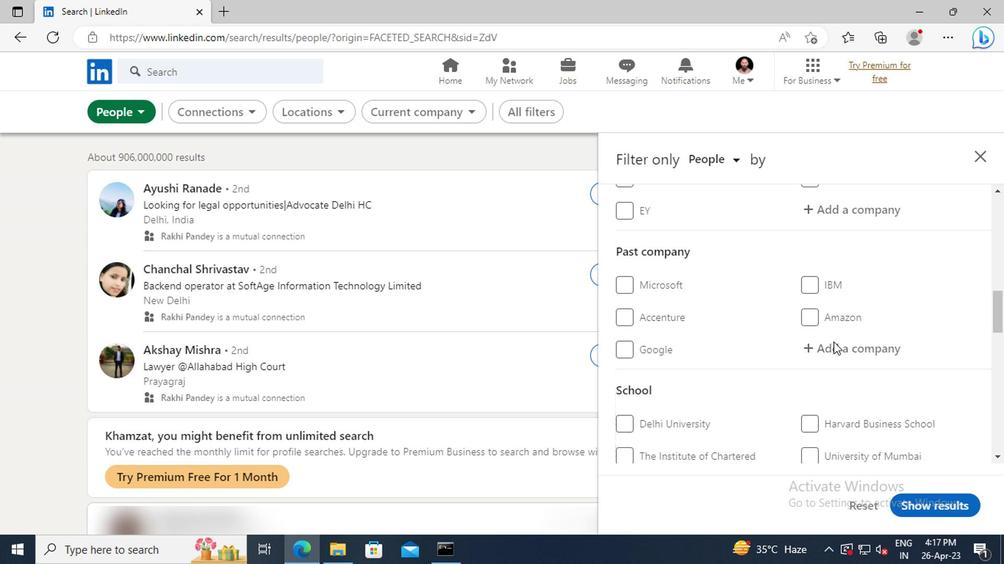 
Action: Mouse scrolled (829, 343) with delta (0, 0)
Screenshot: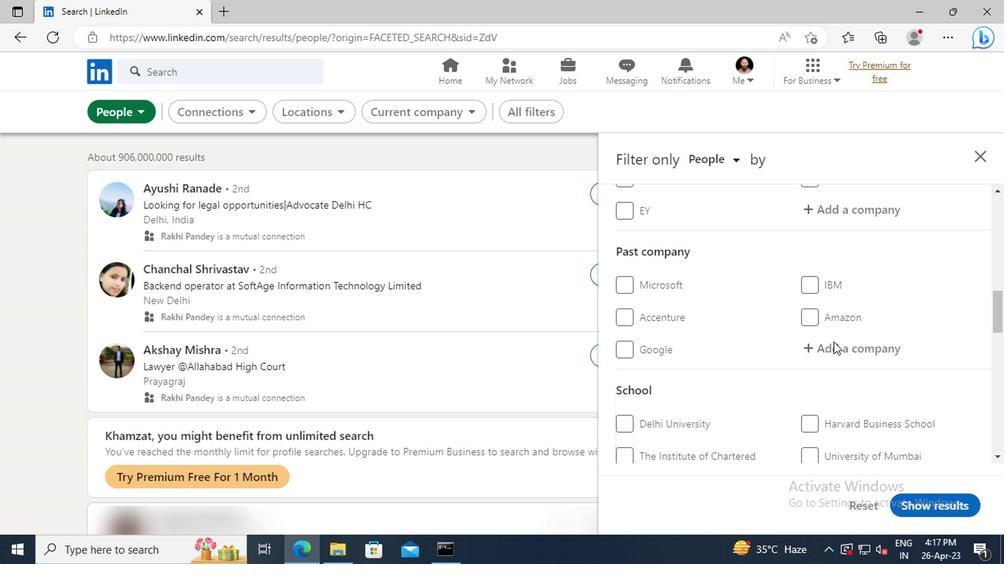 
Action: Mouse scrolled (829, 343) with delta (0, 0)
Screenshot: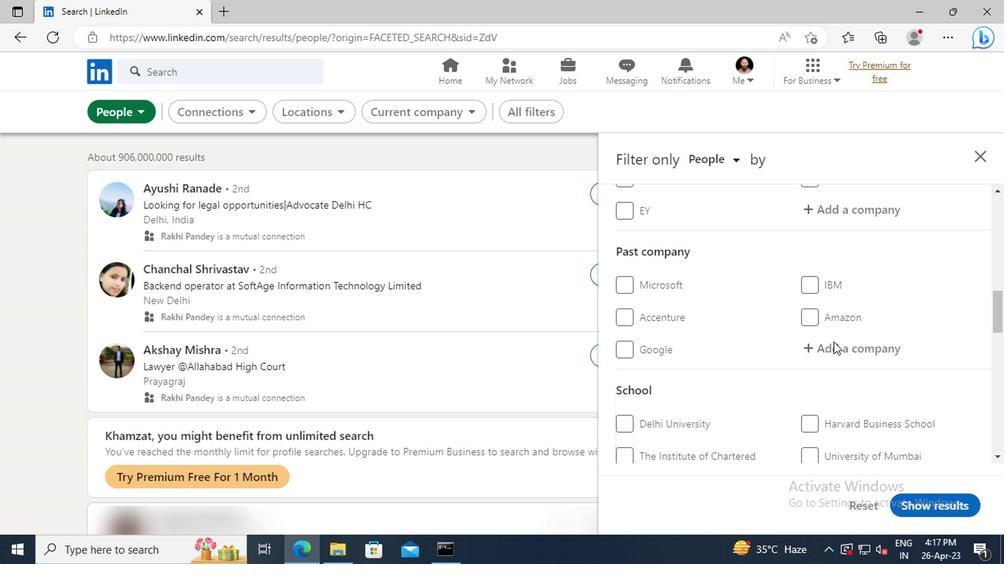 
Action: Mouse moved to (832, 334)
Screenshot: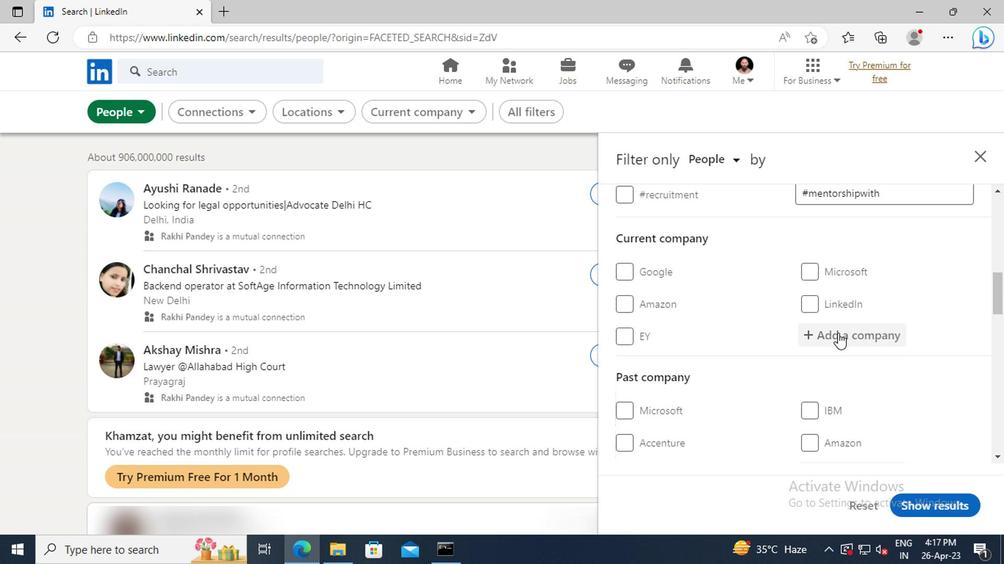 
Action: Mouse pressed left at (832, 334)
Screenshot: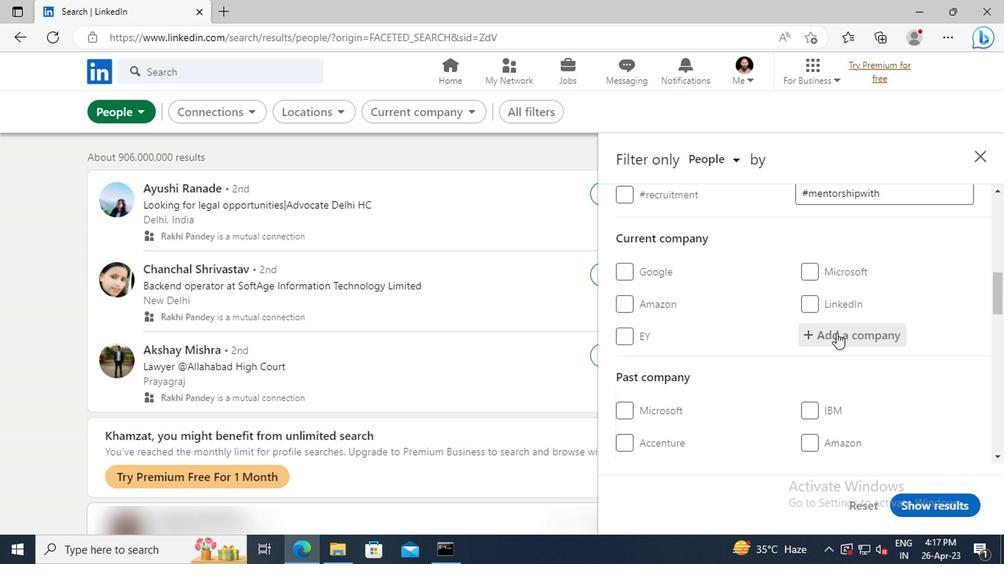
Action: Key pressed <Key.shift>CONSTELLATION<Key.space><Key.shift>OIL<Key.space><Key.shift>SERVICES
Screenshot: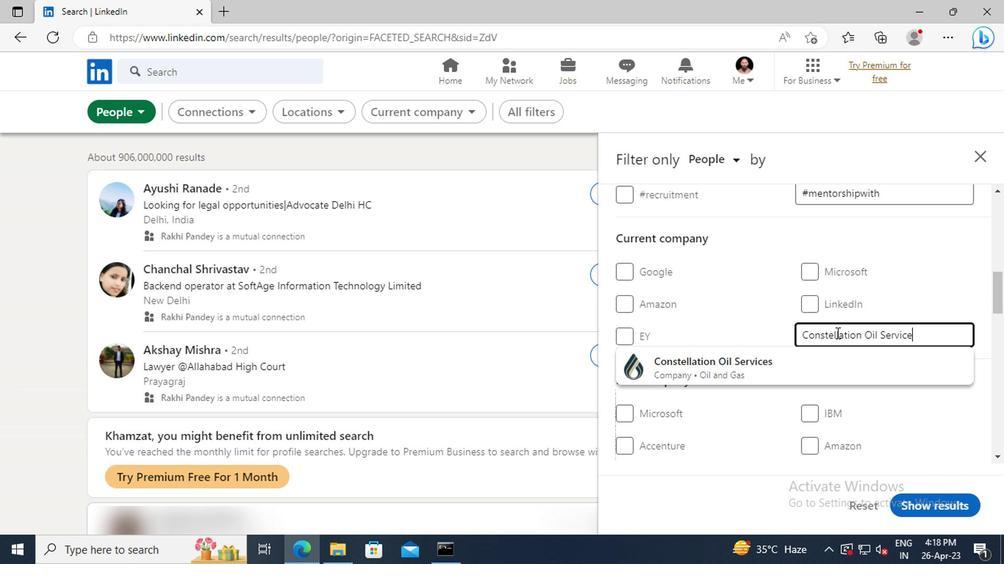 
Action: Mouse moved to (786, 366)
Screenshot: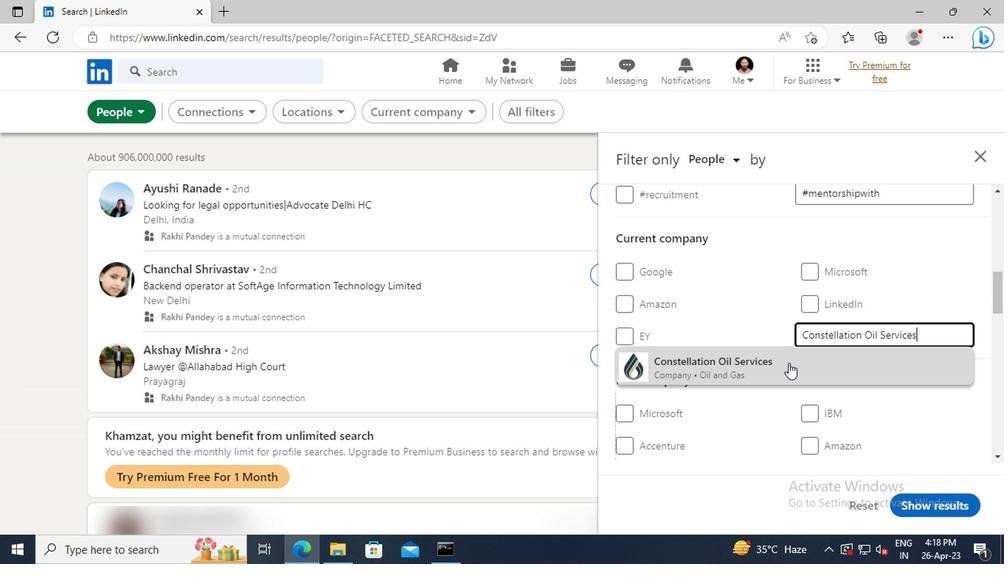 
Action: Mouse pressed left at (786, 366)
Screenshot: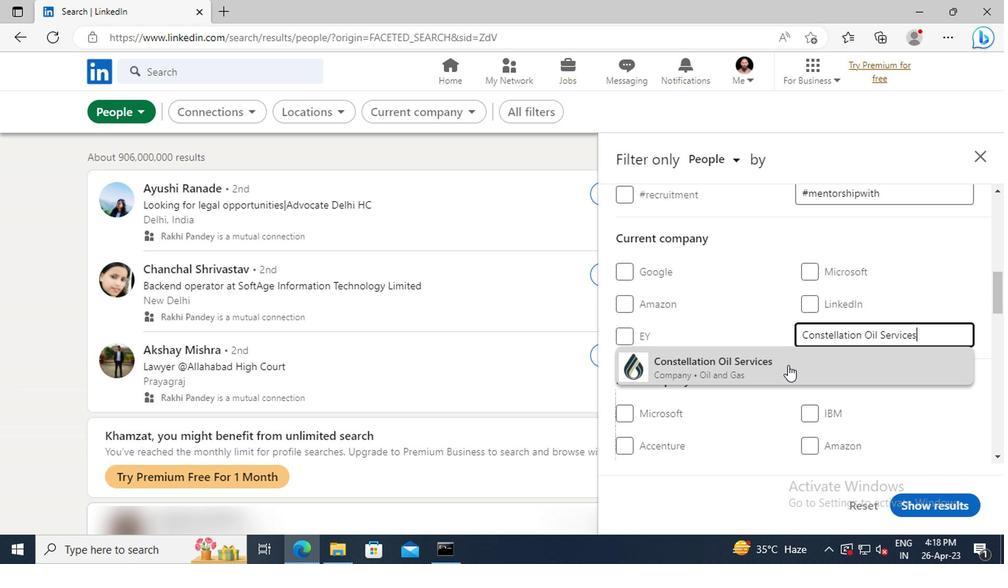 
Action: Mouse moved to (786, 278)
Screenshot: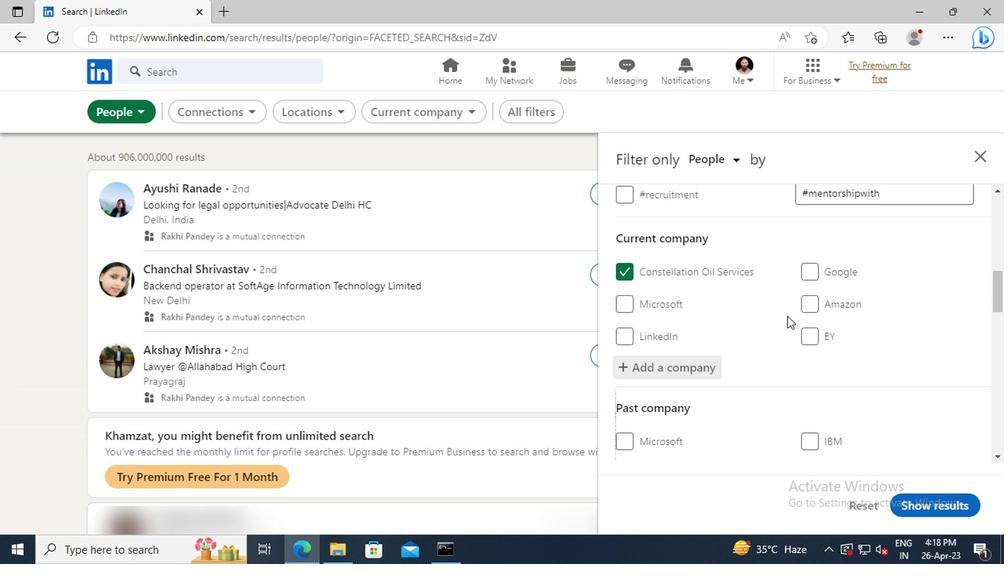 
Action: Mouse scrolled (786, 277) with delta (0, 0)
Screenshot: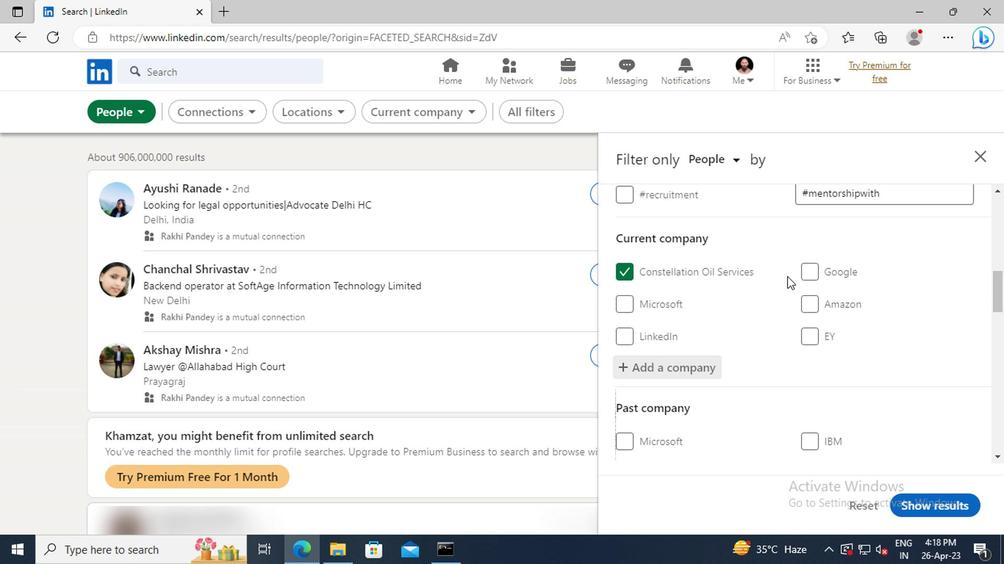 
Action: Mouse scrolled (786, 277) with delta (0, 0)
Screenshot: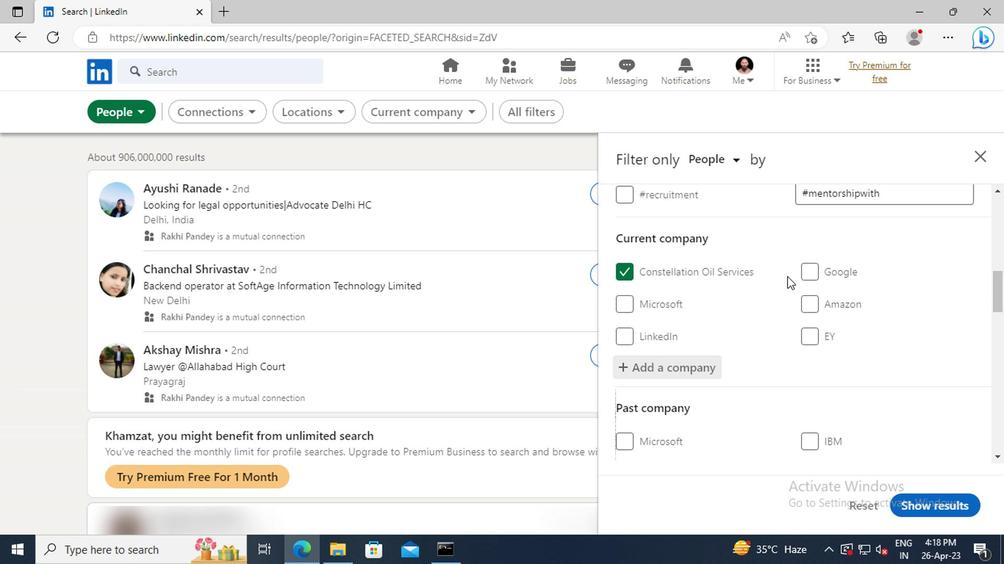 
Action: Mouse scrolled (786, 277) with delta (0, 0)
Screenshot: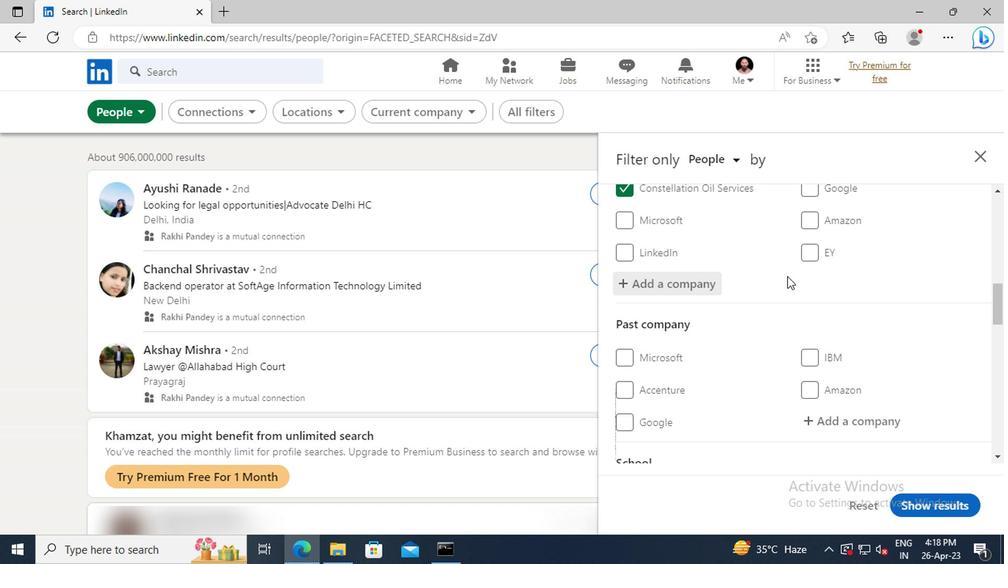 
Action: Mouse scrolled (786, 277) with delta (0, 0)
Screenshot: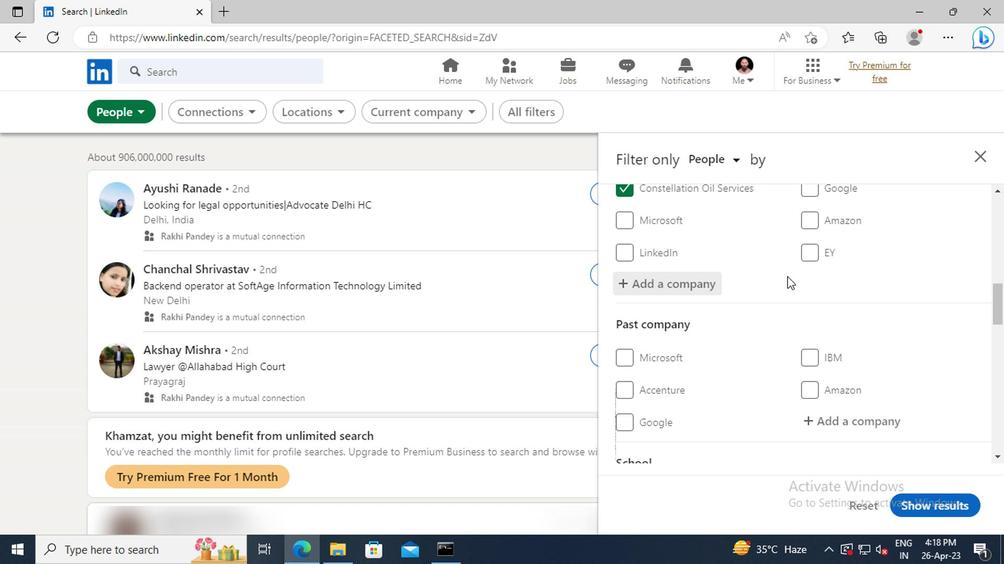
Action: Mouse scrolled (786, 277) with delta (0, 0)
Screenshot: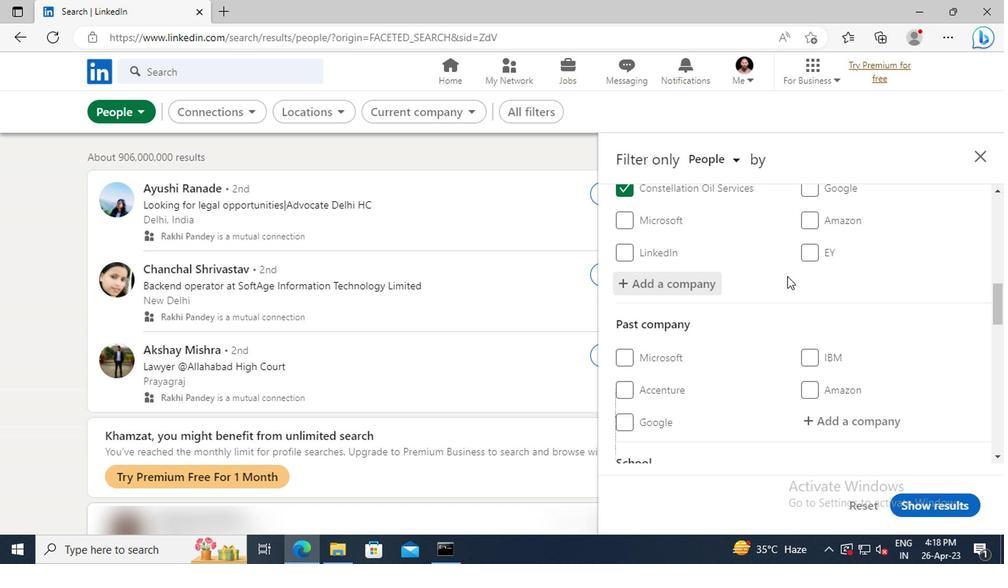 
Action: Mouse scrolled (786, 277) with delta (0, 0)
Screenshot: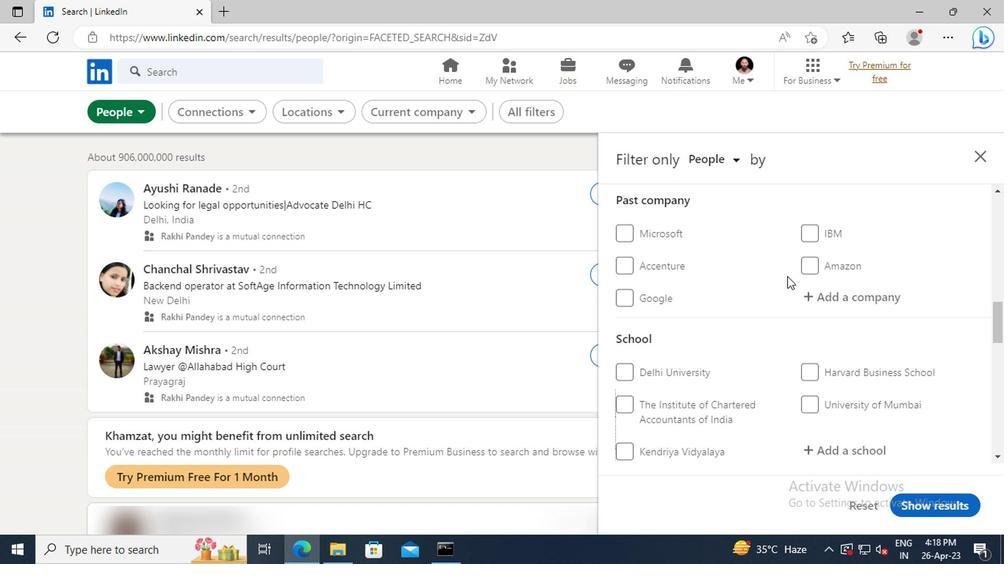 
Action: Mouse scrolled (786, 277) with delta (0, 0)
Screenshot: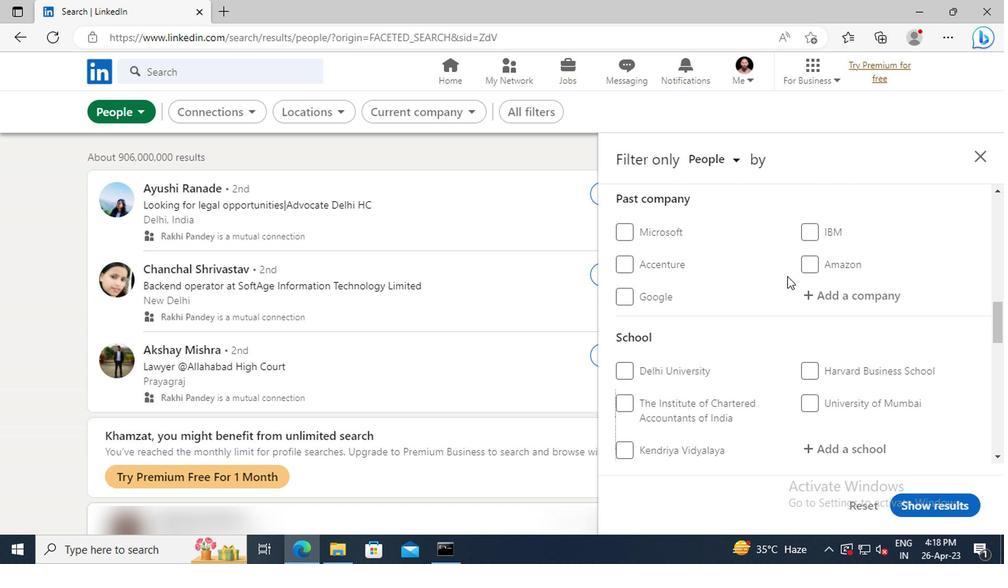 
Action: Mouse scrolled (786, 277) with delta (0, 0)
Screenshot: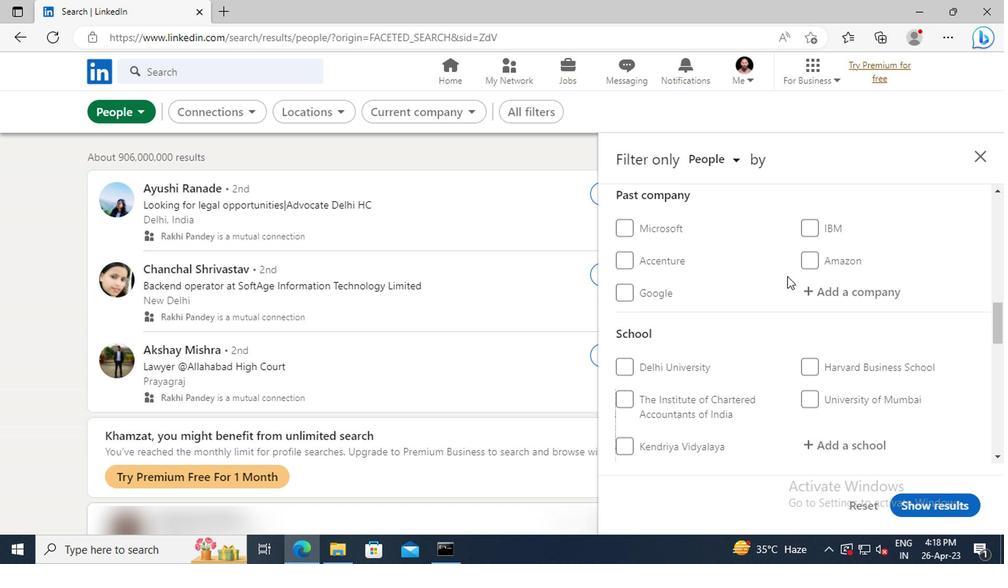 
Action: Mouse moved to (813, 319)
Screenshot: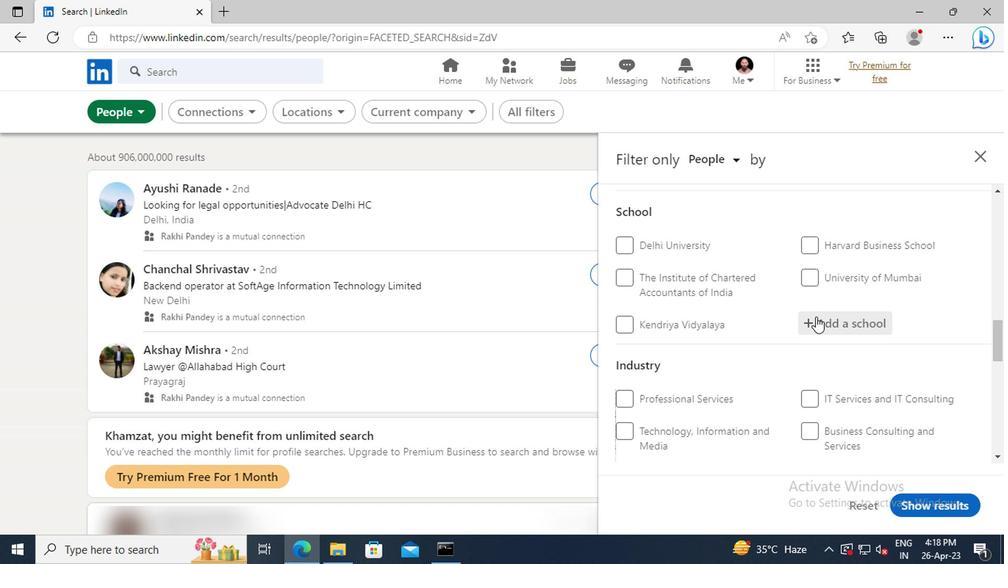 
Action: Mouse pressed left at (813, 319)
Screenshot: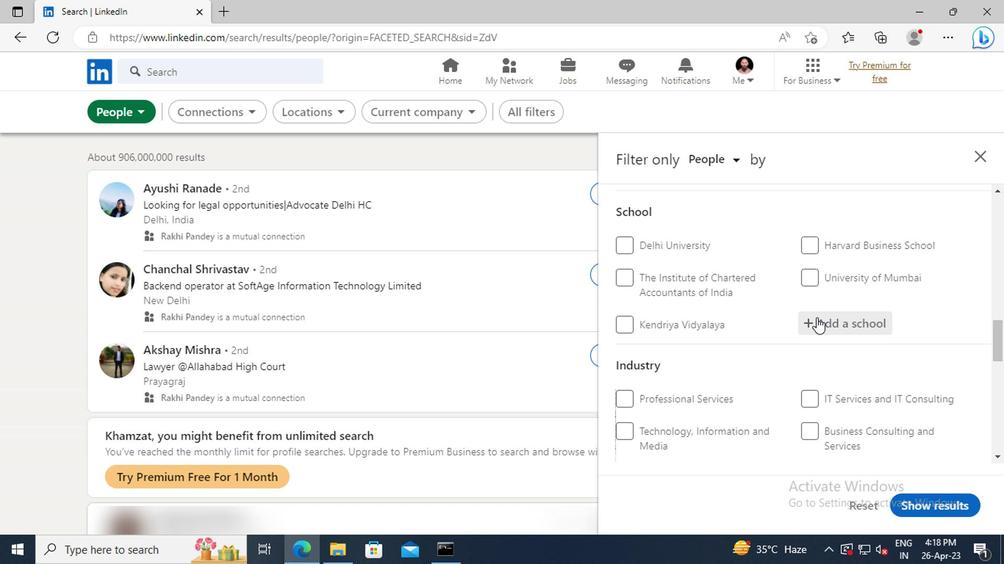 
Action: Key pressed <Key.shift>RAJAGIRI<Key.space><Key.shift>COLLEGE<Key.space>OF<Key.space><Key.shift>MAN
Screenshot: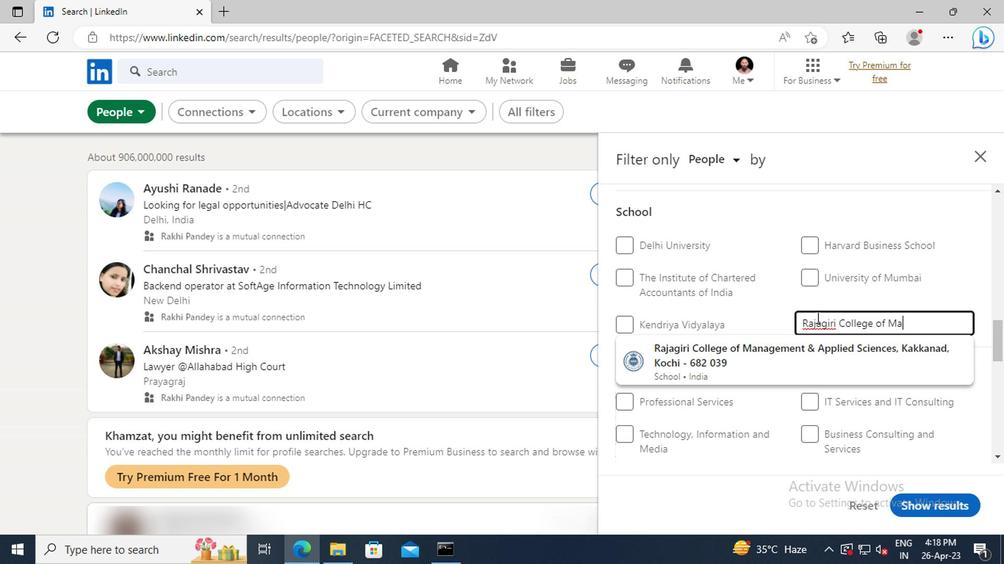 
Action: Mouse moved to (822, 351)
Screenshot: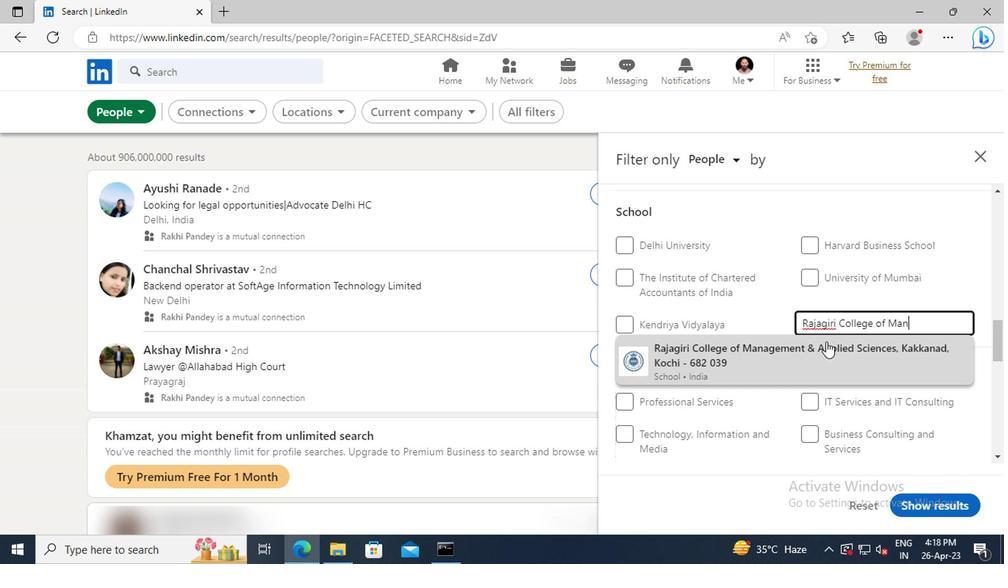 
Action: Mouse pressed left at (822, 351)
Screenshot: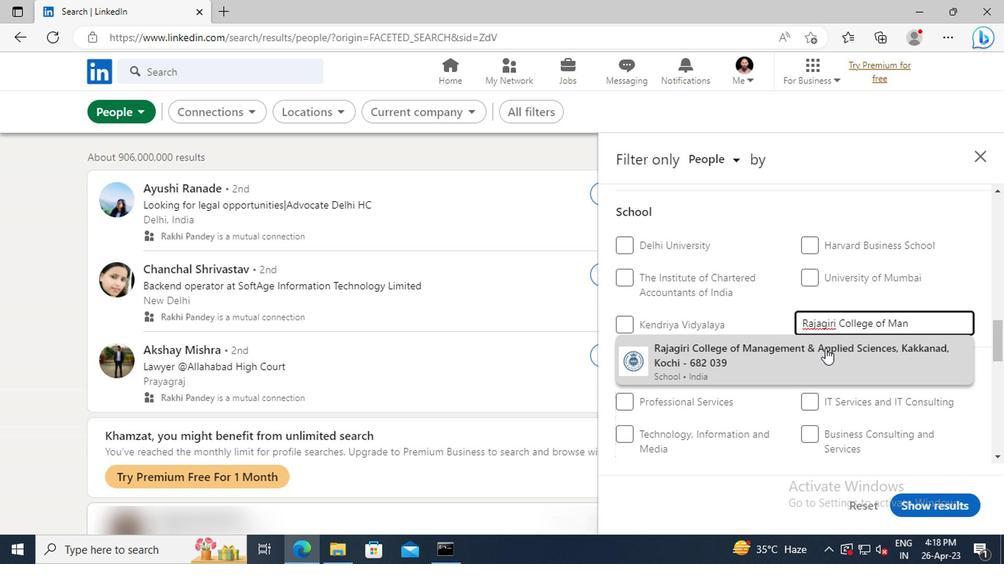
Action: Mouse moved to (814, 309)
Screenshot: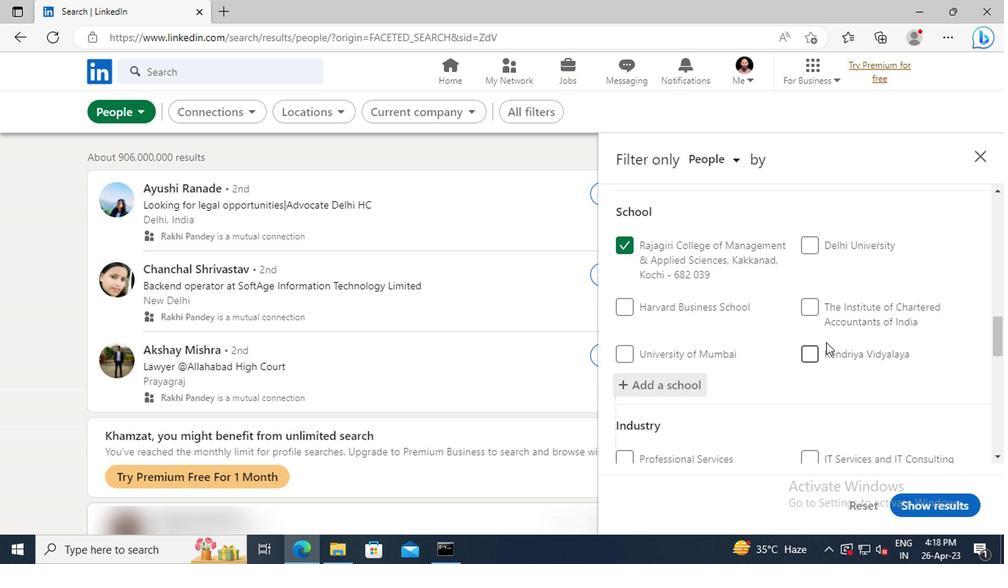 
Action: Mouse scrolled (814, 308) with delta (0, -1)
Screenshot: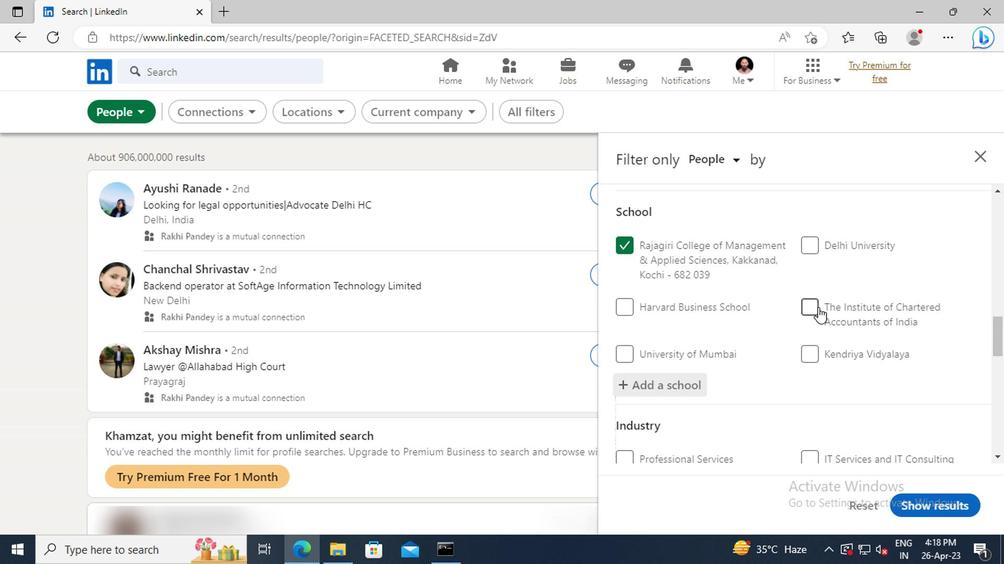 
Action: Mouse moved to (814, 307)
Screenshot: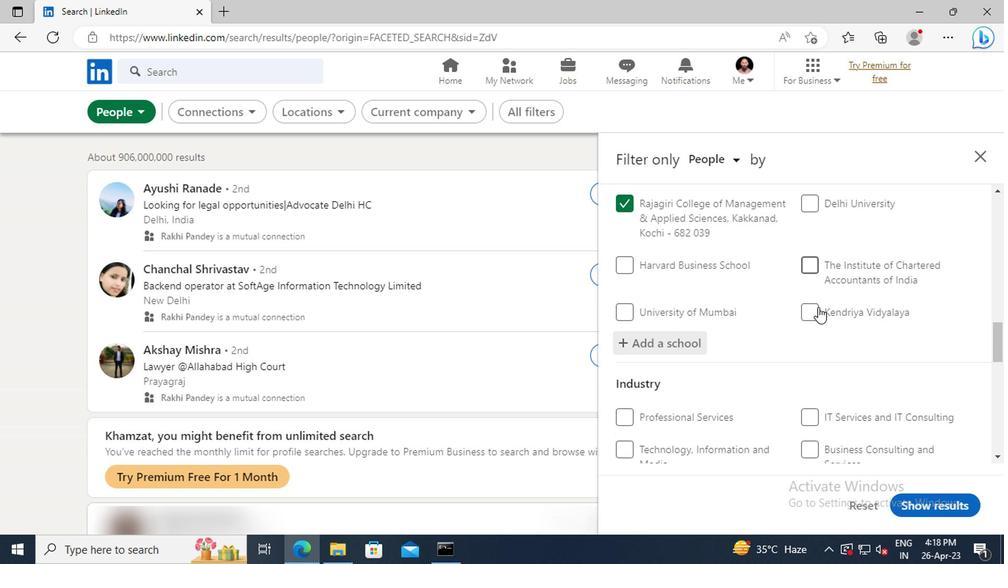 
Action: Mouse scrolled (814, 306) with delta (0, 0)
Screenshot: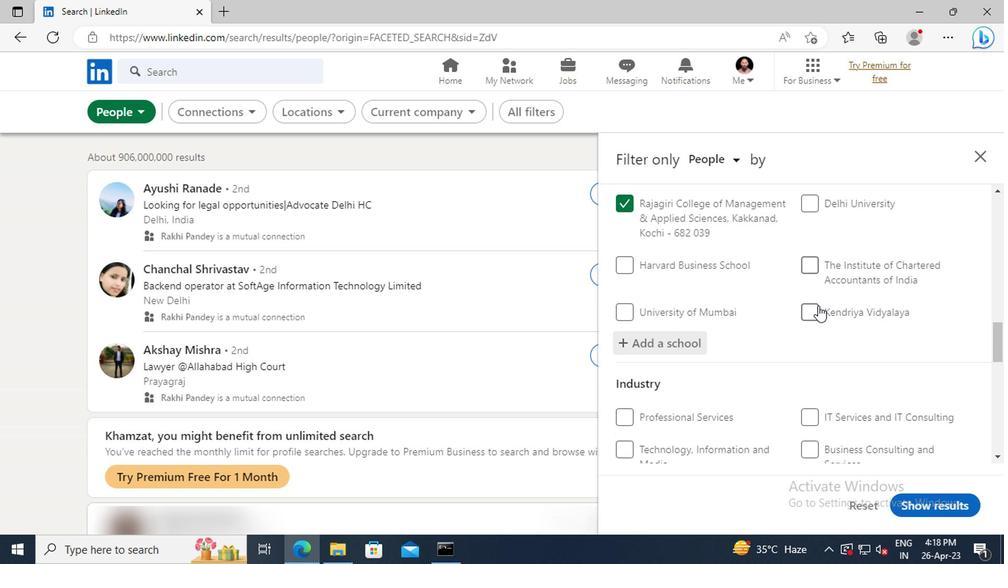 
Action: Mouse scrolled (814, 306) with delta (0, 0)
Screenshot: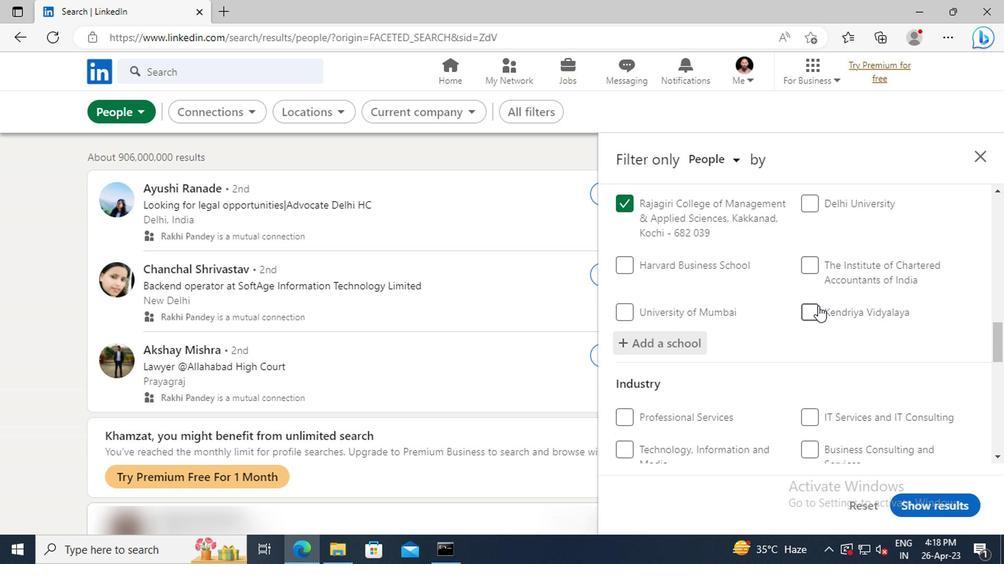
Action: Mouse scrolled (814, 306) with delta (0, 0)
Screenshot: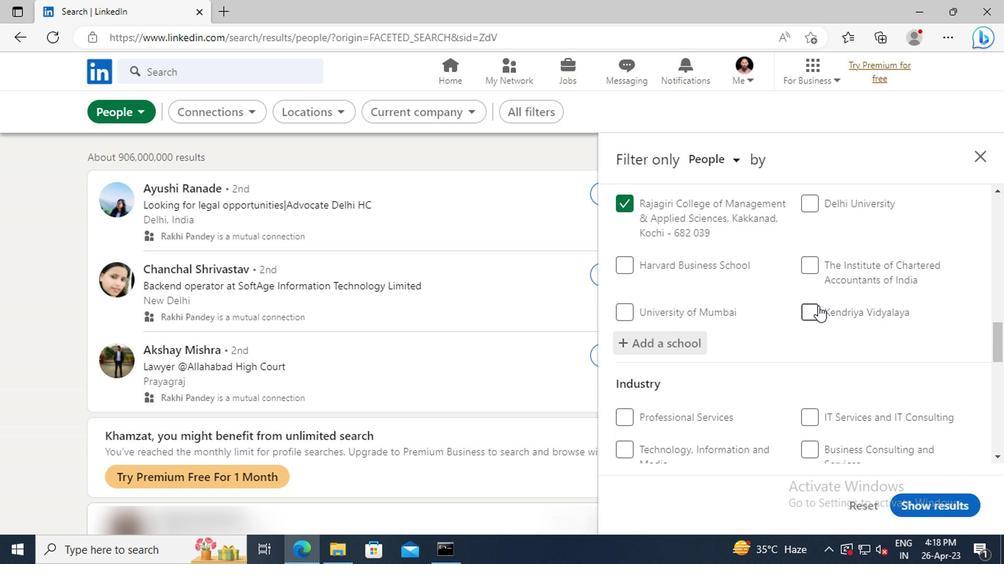 
Action: Mouse scrolled (814, 306) with delta (0, 0)
Screenshot: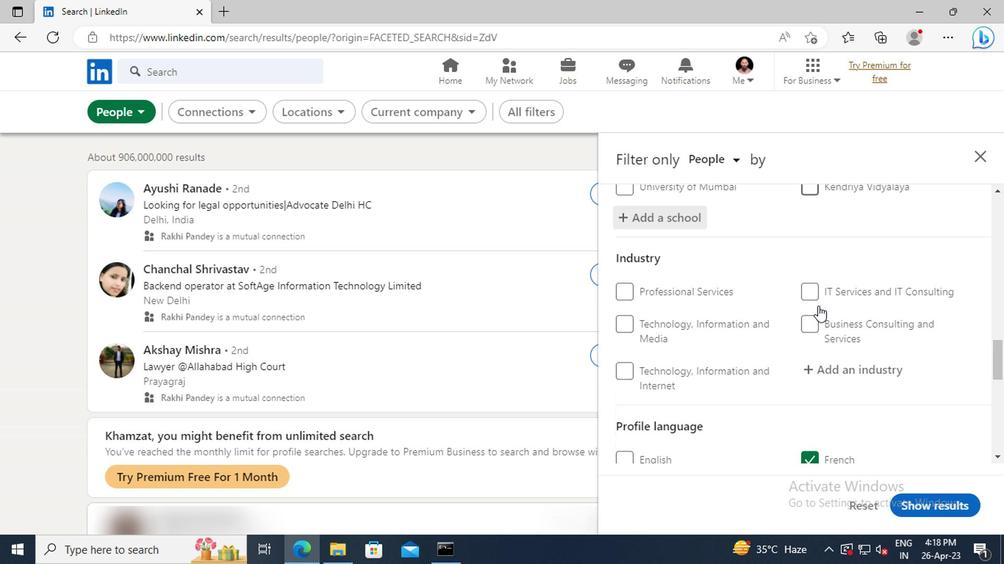 
Action: Mouse moved to (821, 324)
Screenshot: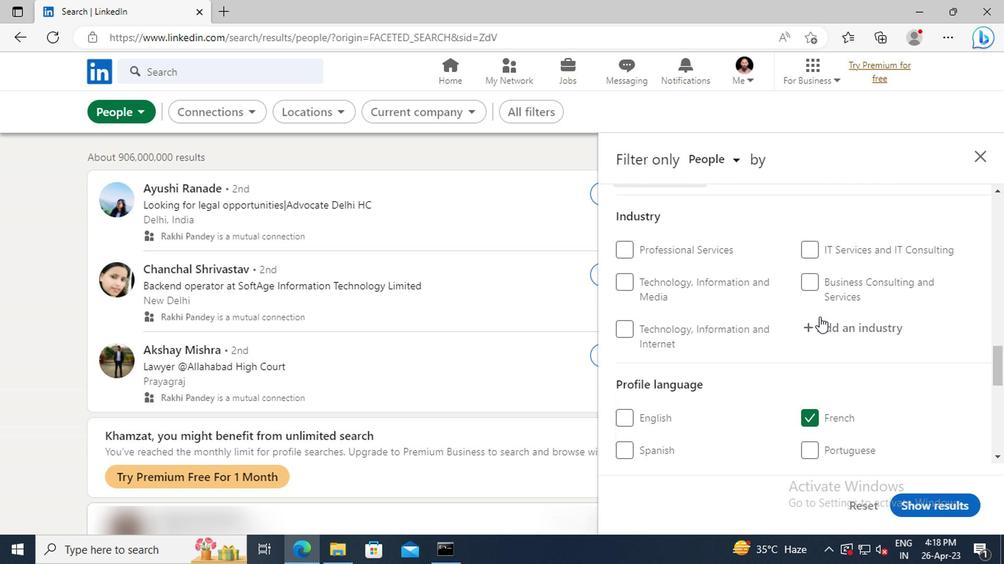 
Action: Mouse pressed left at (821, 324)
Screenshot: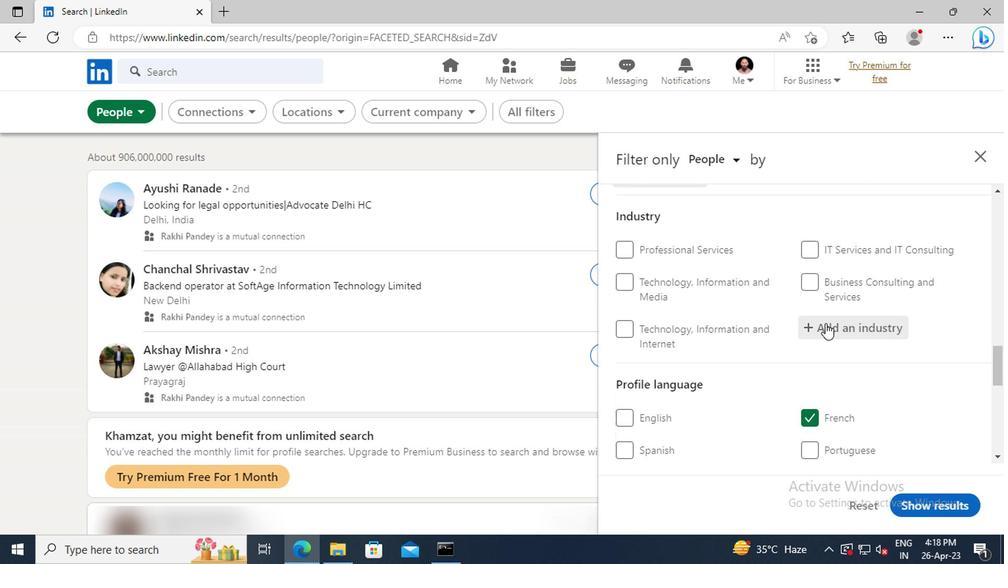 
Action: Key pressed <Key.shift>CONSTRUCTION<Key.space><Key.shift>HARDWARE<Key.space><Key.shift>MANUFACTURING
Screenshot: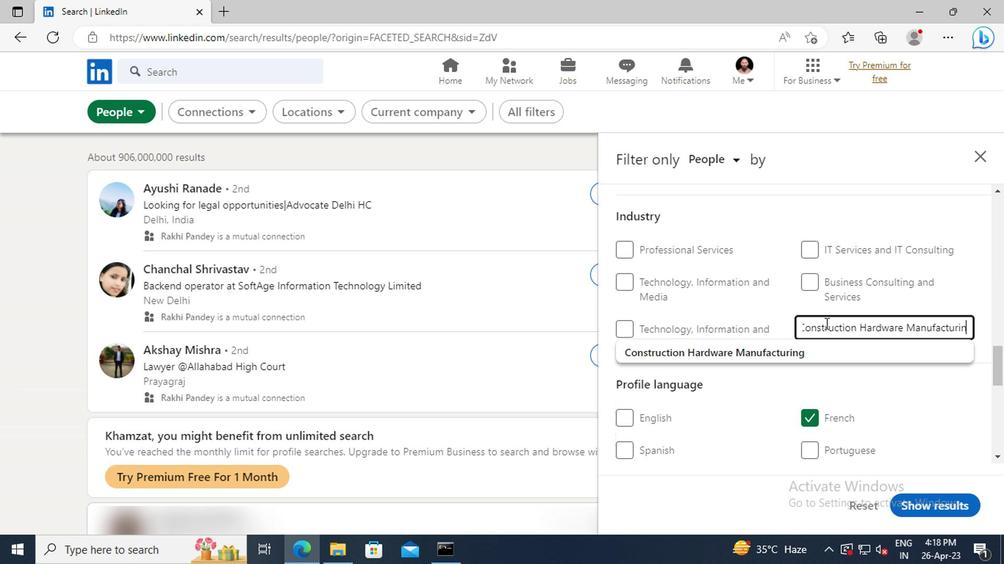 
Action: Mouse moved to (816, 354)
Screenshot: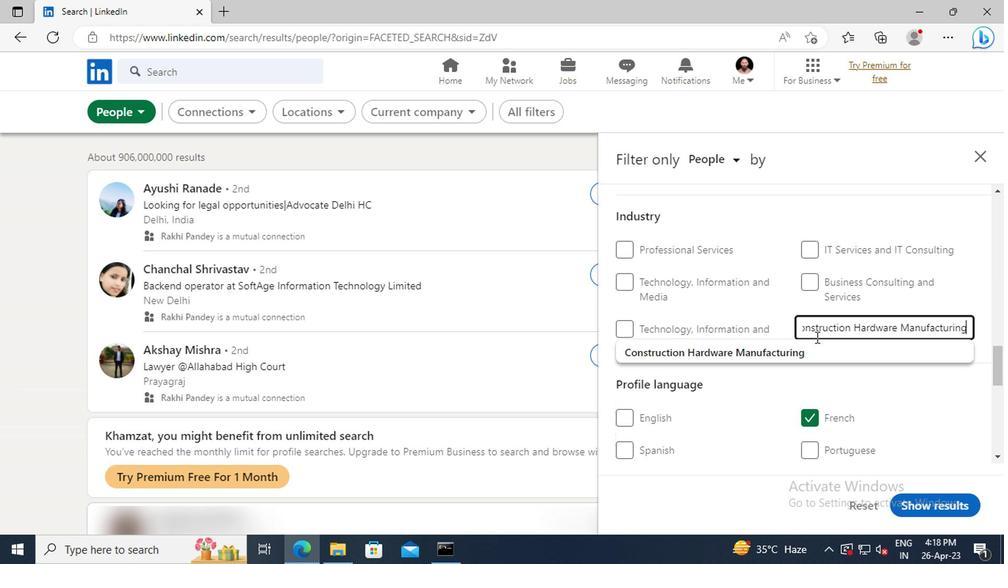 
Action: Mouse pressed left at (816, 354)
Screenshot: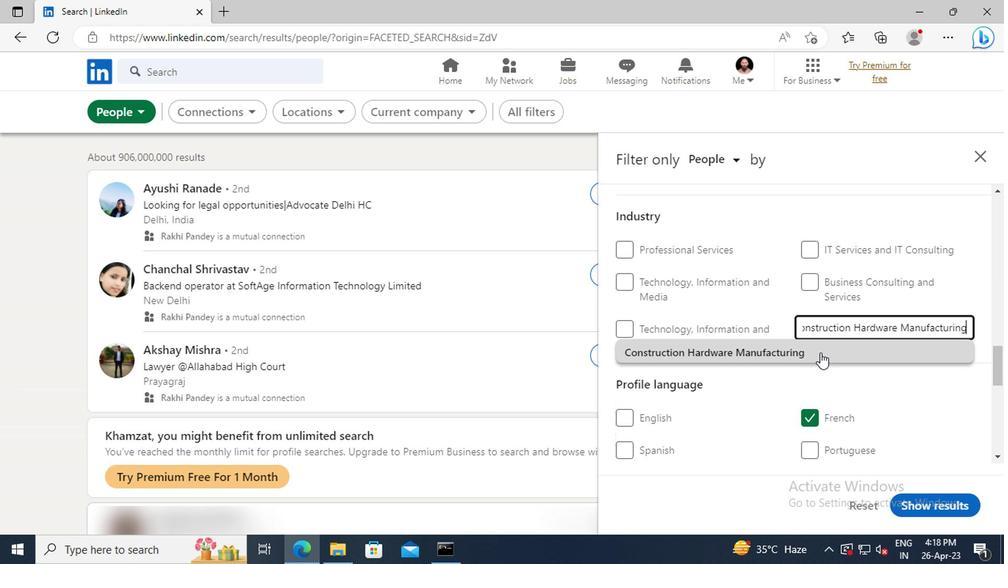 
Action: Mouse moved to (782, 300)
Screenshot: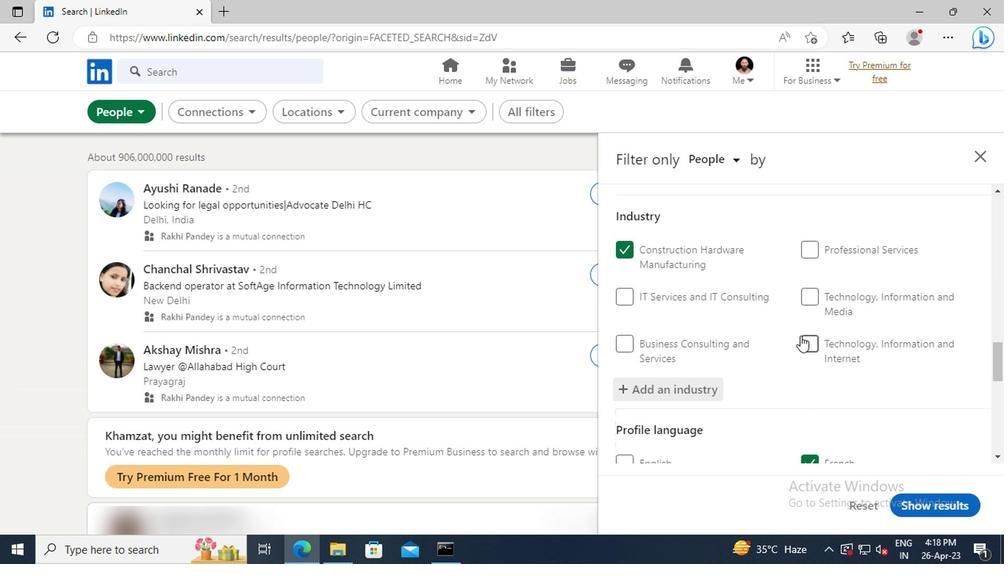 
Action: Mouse scrolled (782, 300) with delta (0, 0)
Screenshot: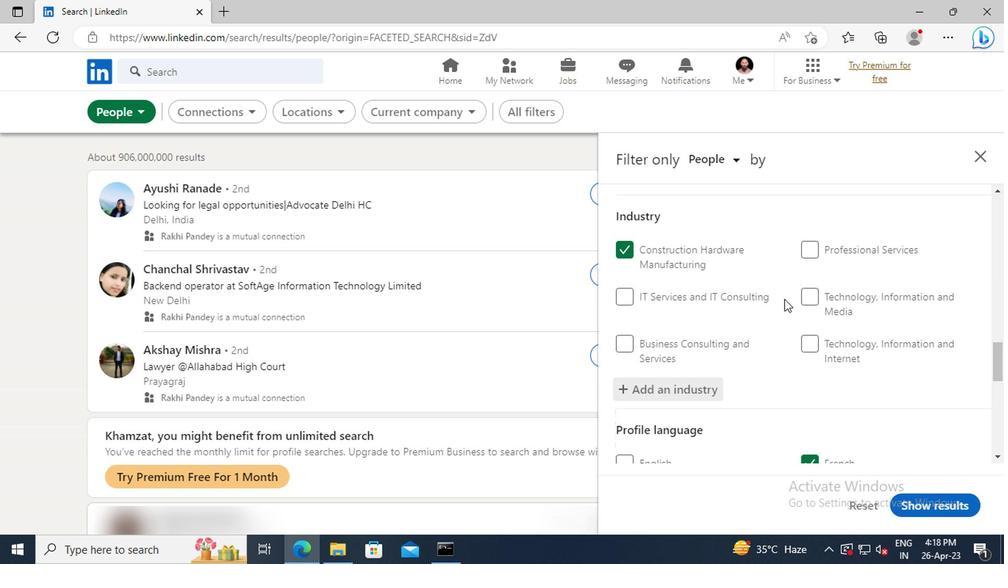 
Action: Mouse scrolled (782, 300) with delta (0, 0)
Screenshot: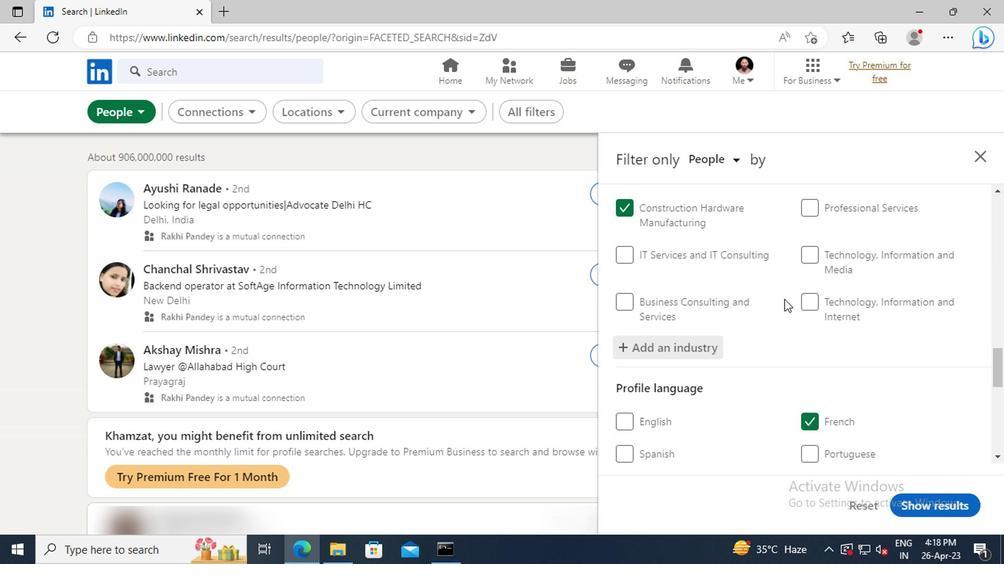 
Action: Mouse scrolled (782, 300) with delta (0, 0)
Screenshot: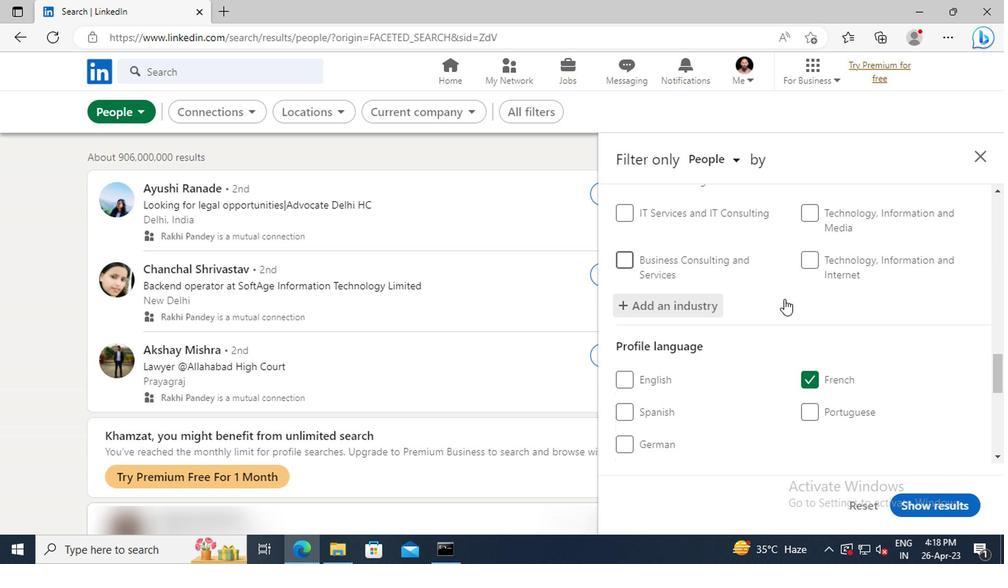 
Action: Mouse scrolled (782, 300) with delta (0, 0)
Screenshot: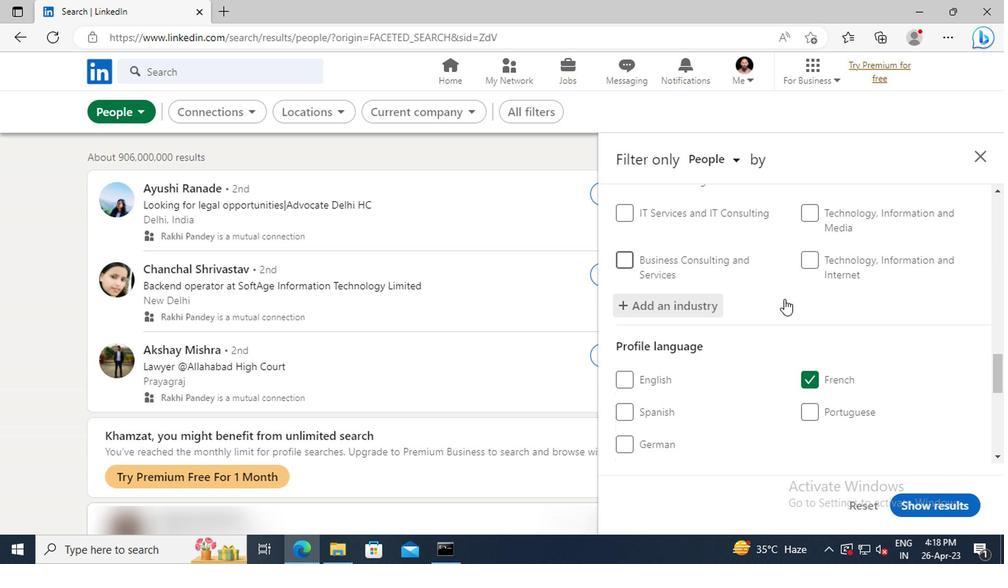 
Action: Mouse scrolled (782, 300) with delta (0, 0)
Screenshot: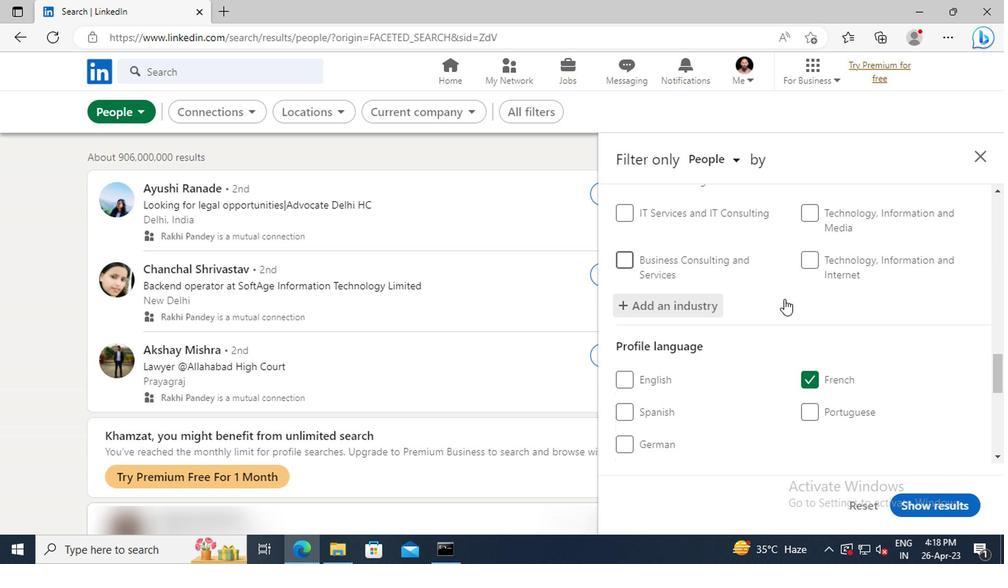 
Action: Mouse scrolled (782, 300) with delta (0, 0)
Screenshot: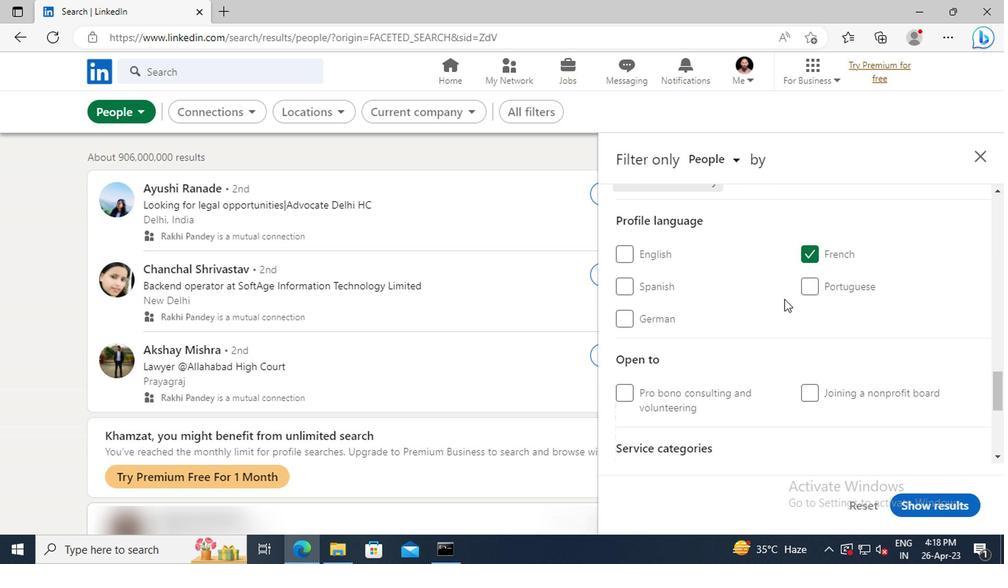 
Action: Mouse scrolled (782, 300) with delta (0, 0)
Screenshot: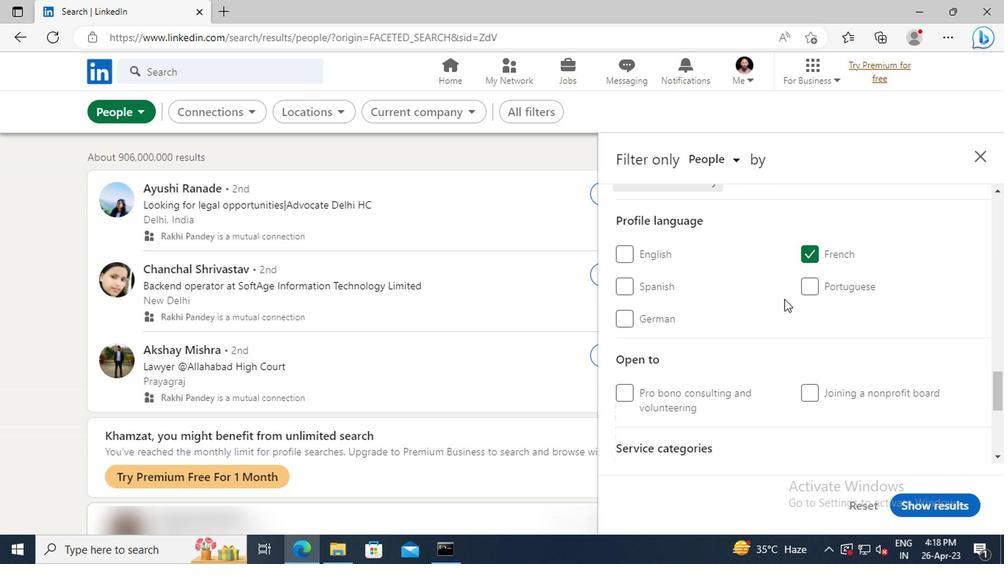
Action: Mouse scrolled (782, 300) with delta (0, 0)
Screenshot: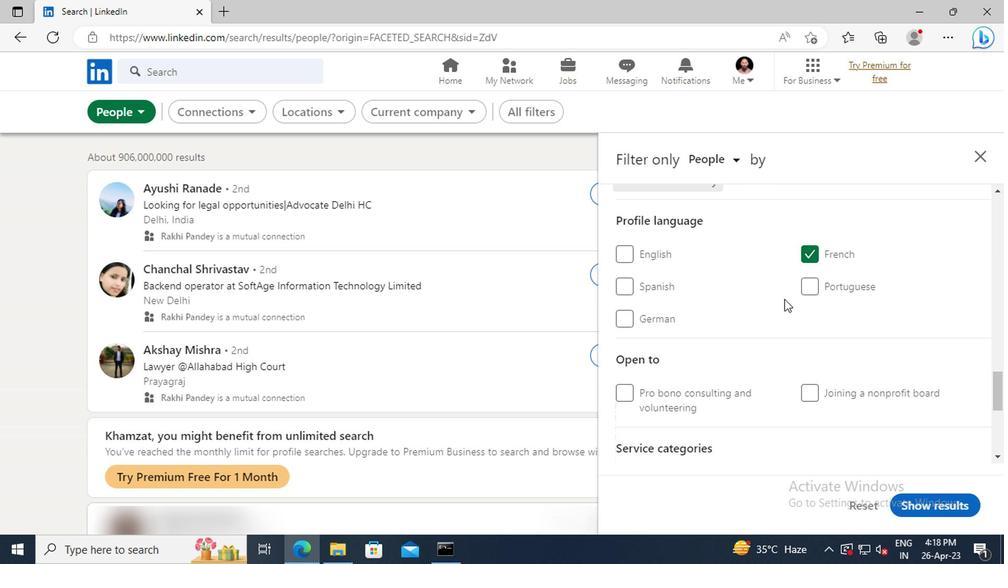 
Action: Mouse scrolled (782, 300) with delta (0, 0)
Screenshot: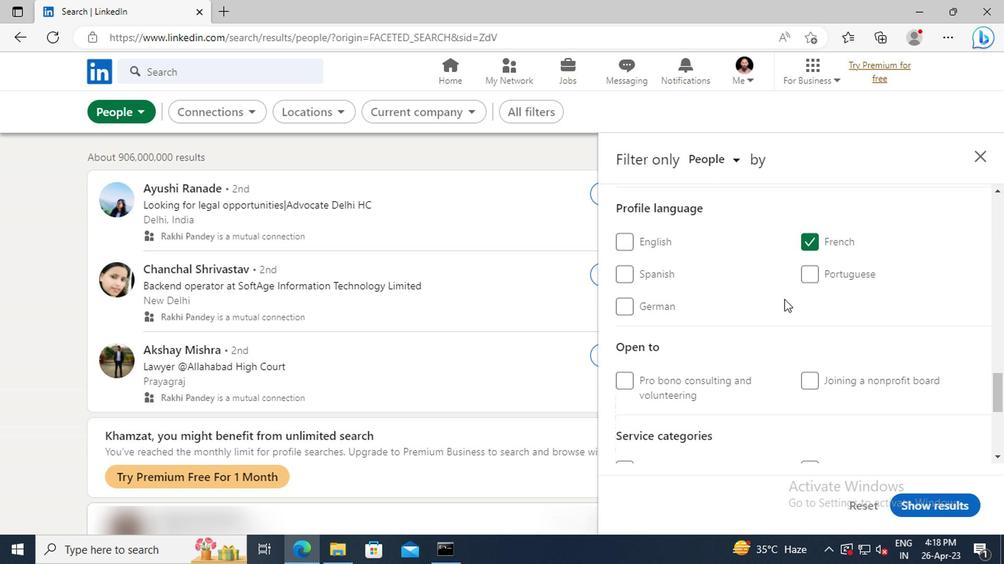 
Action: Mouse moved to (827, 376)
Screenshot: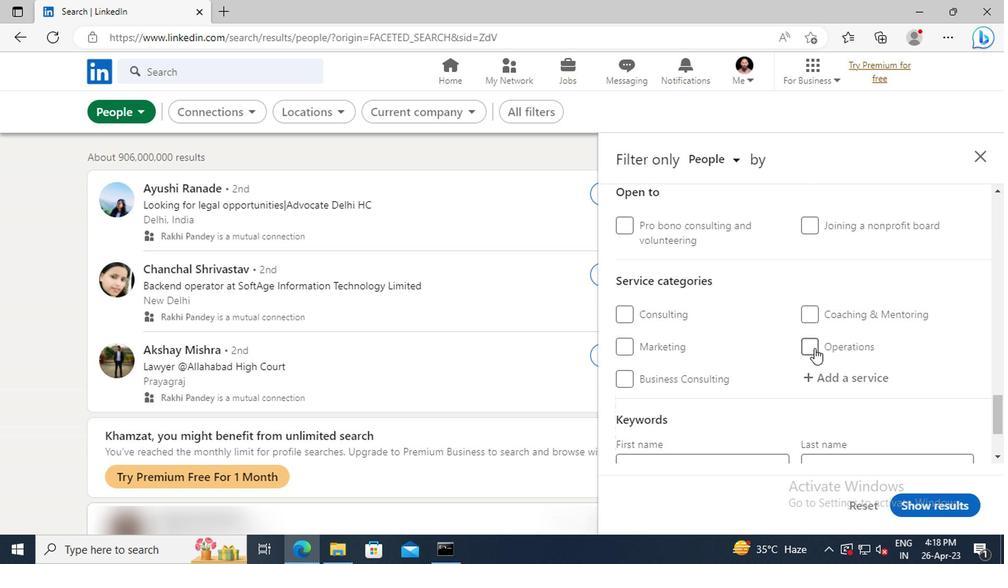 
Action: Mouse pressed left at (827, 376)
Screenshot: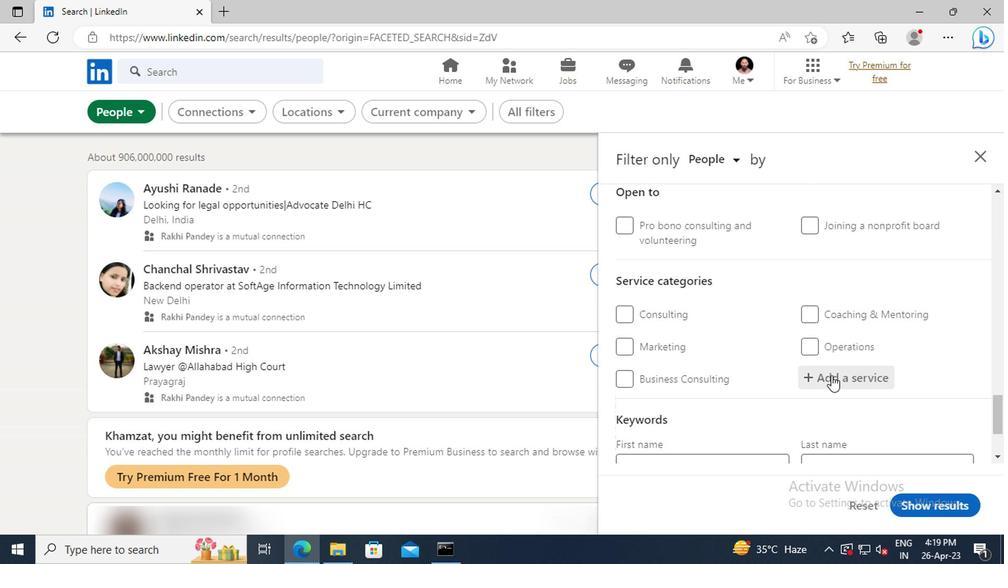 
Action: Key pressed <Key.shift>VISUAL<Key.space><Key.shift>DESIGN
Screenshot: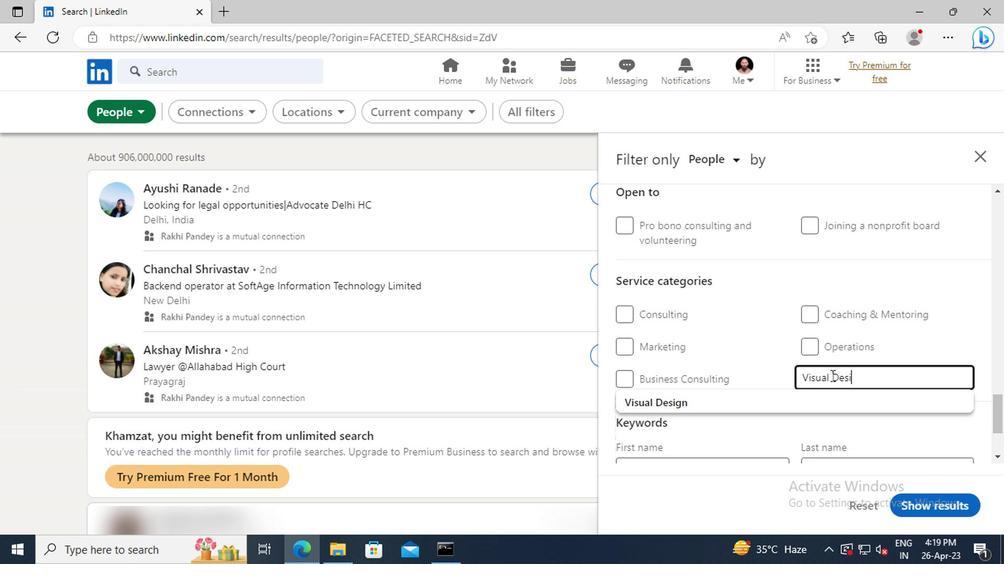 
Action: Mouse moved to (832, 401)
Screenshot: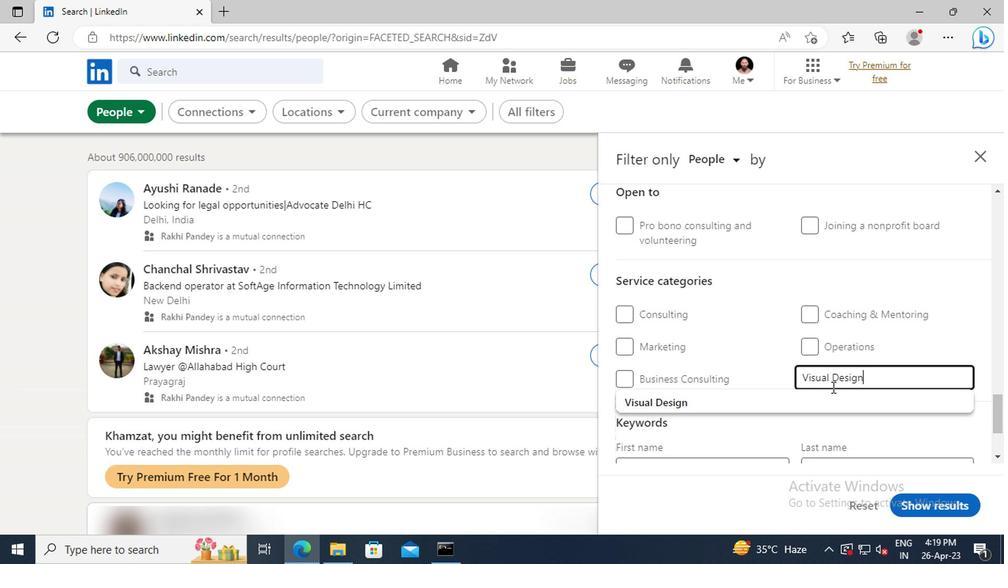 
Action: Mouse pressed left at (832, 401)
Screenshot: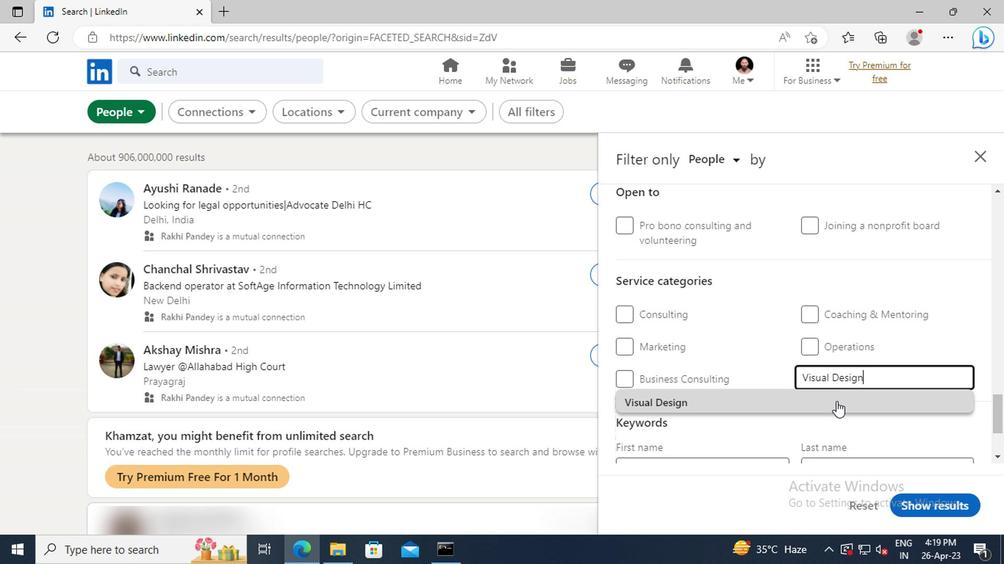 
Action: Mouse moved to (797, 326)
Screenshot: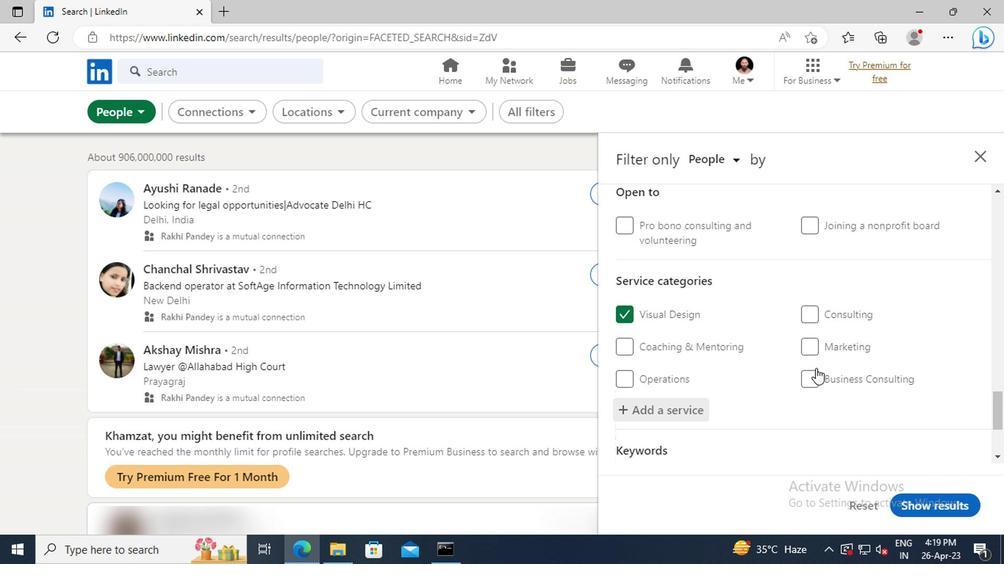 
Action: Mouse scrolled (797, 325) with delta (0, 0)
Screenshot: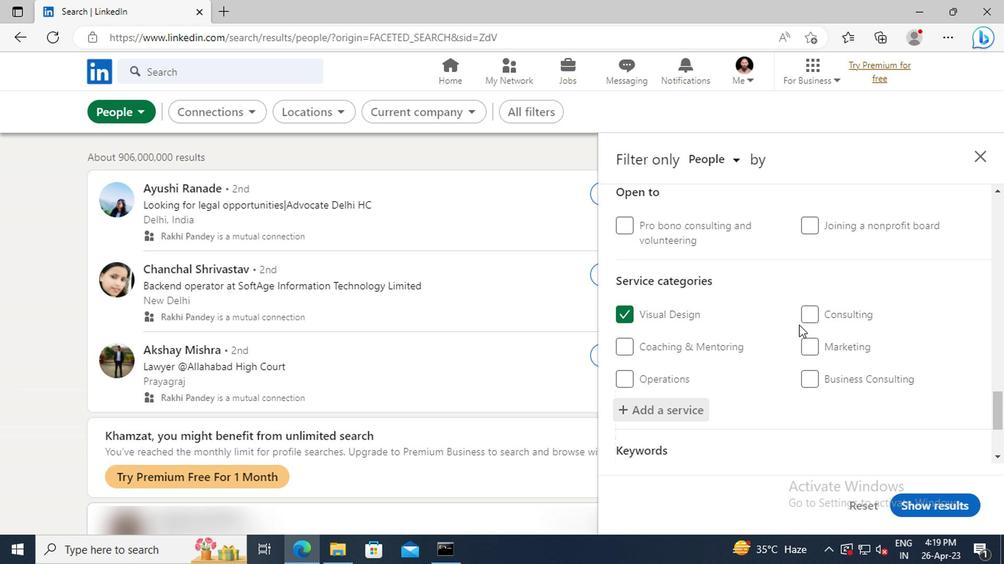 
Action: Mouse scrolled (797, 325) with delta (0, 0)
Screenshot: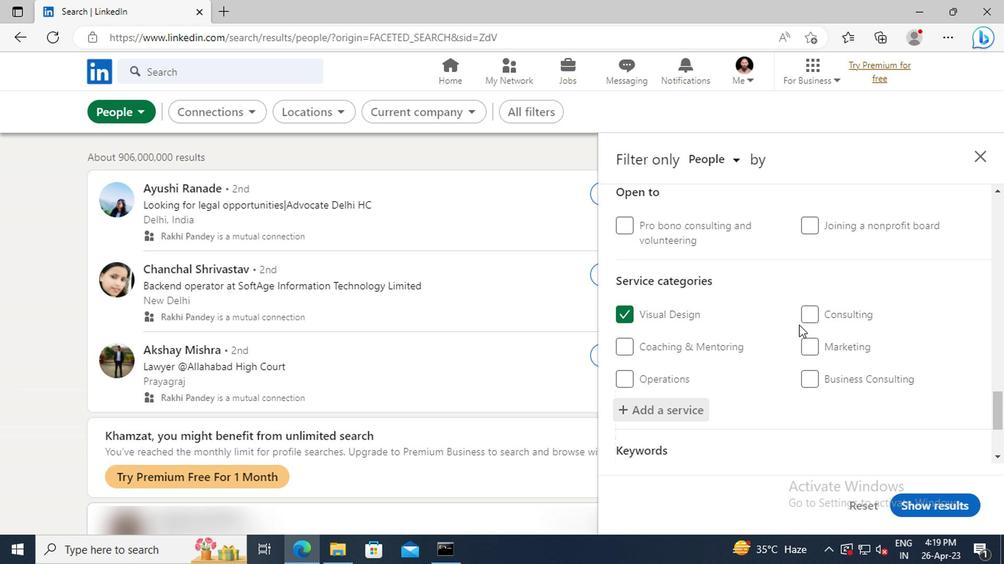 
Action: Mouse scrolled (797, 325) with delta (0, 0)
Screenshot: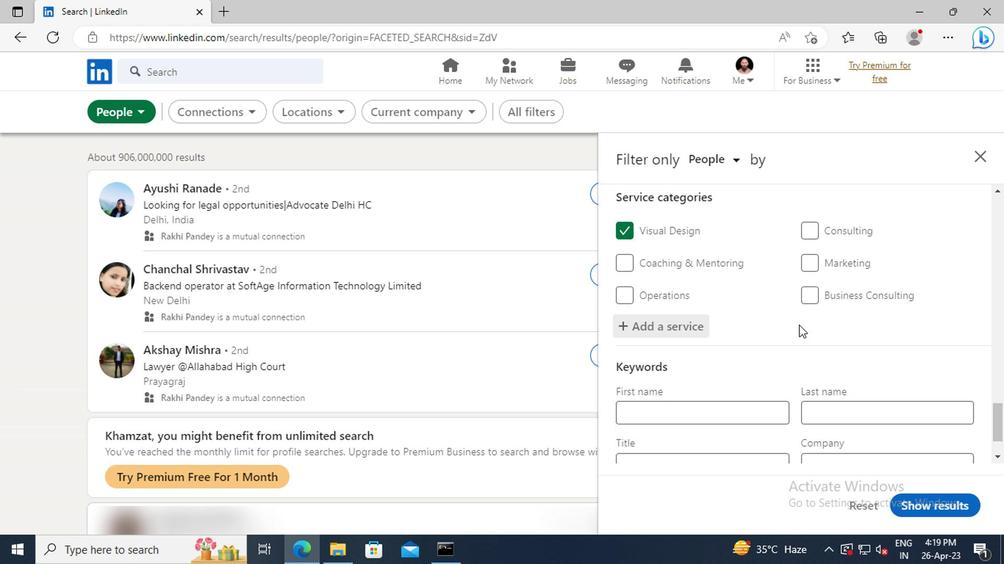 
Action: Mouse scrolled (797, 325) with delta (0, 0)
Screenshot: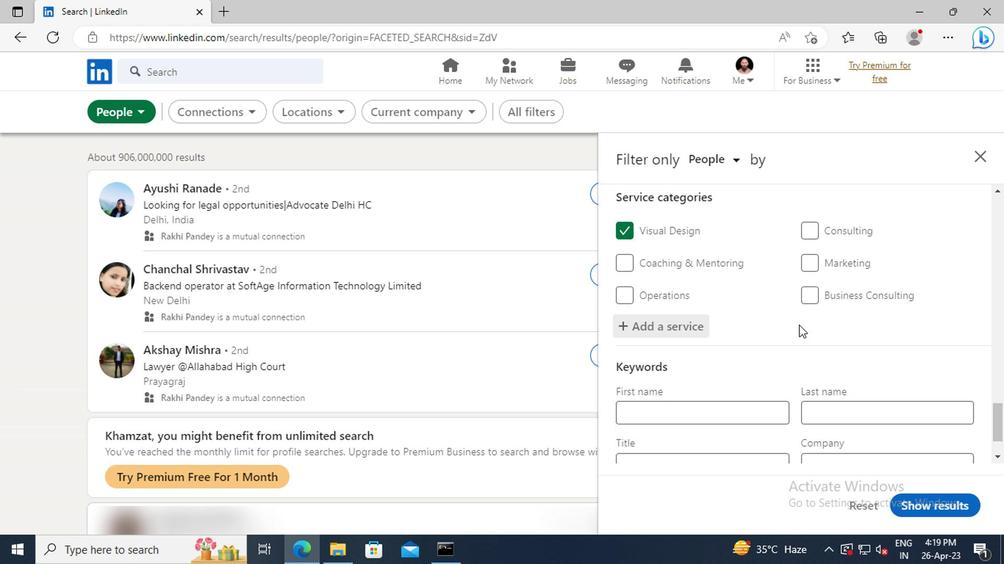 
Action: Mouse scrolled (797, 325) with delta (0, 0)
Screenshot: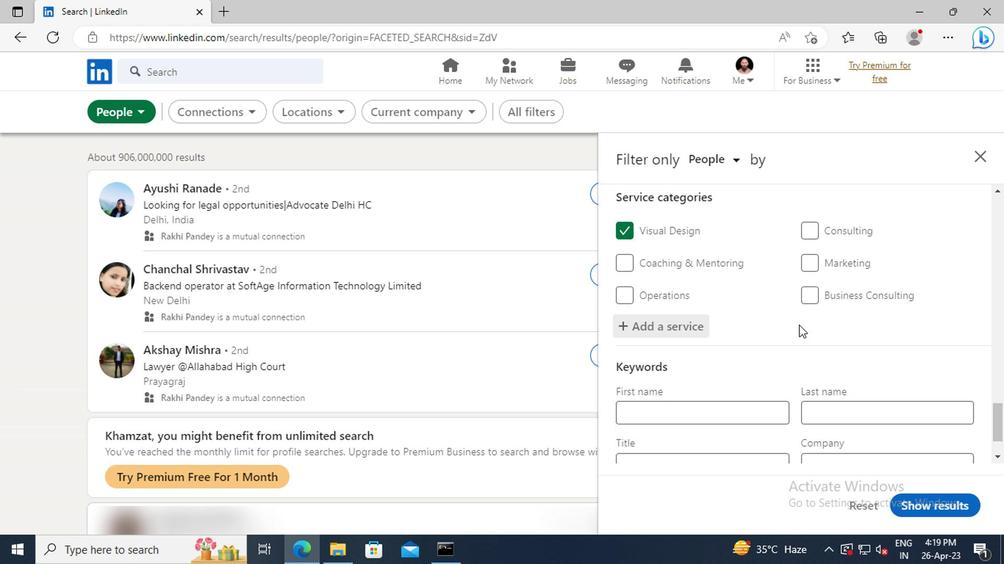 
Action: Mouse moved to (688, 394)
Screenshot: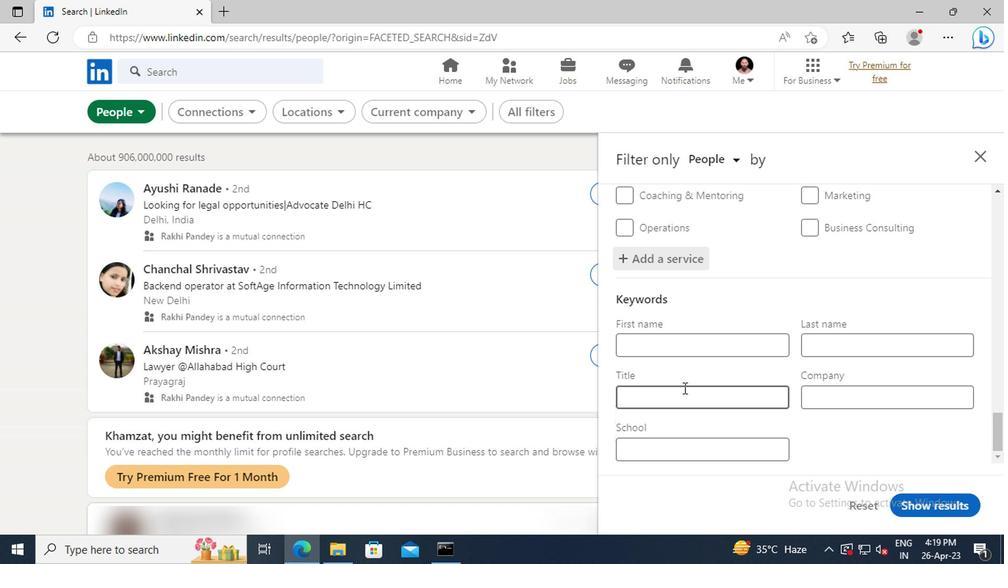 
Action: Mouse pressed left at (688, 394)
Screenshot: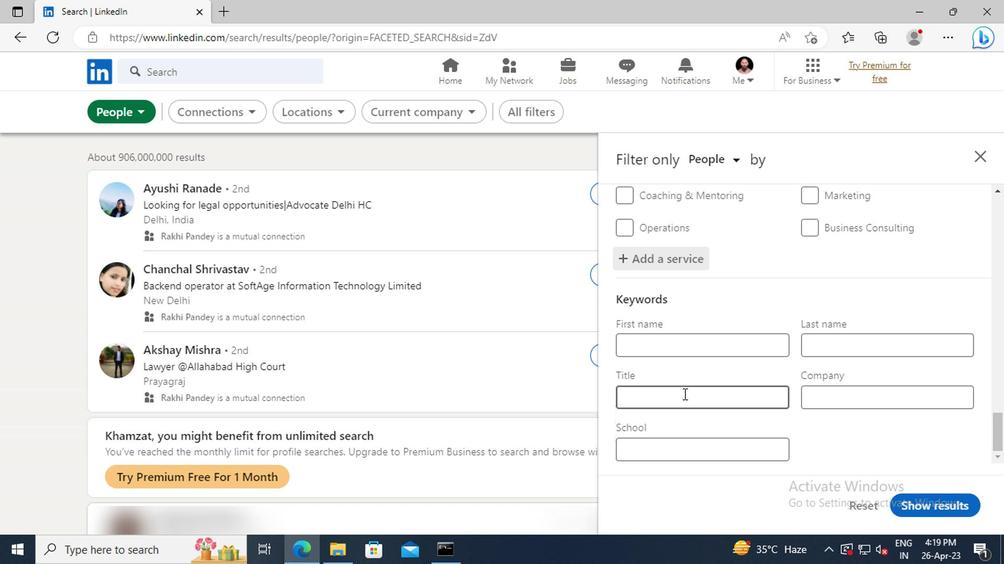 
Action: Key pressed <Key.shift>CONCIERGE<Key.enter>
Screenshot: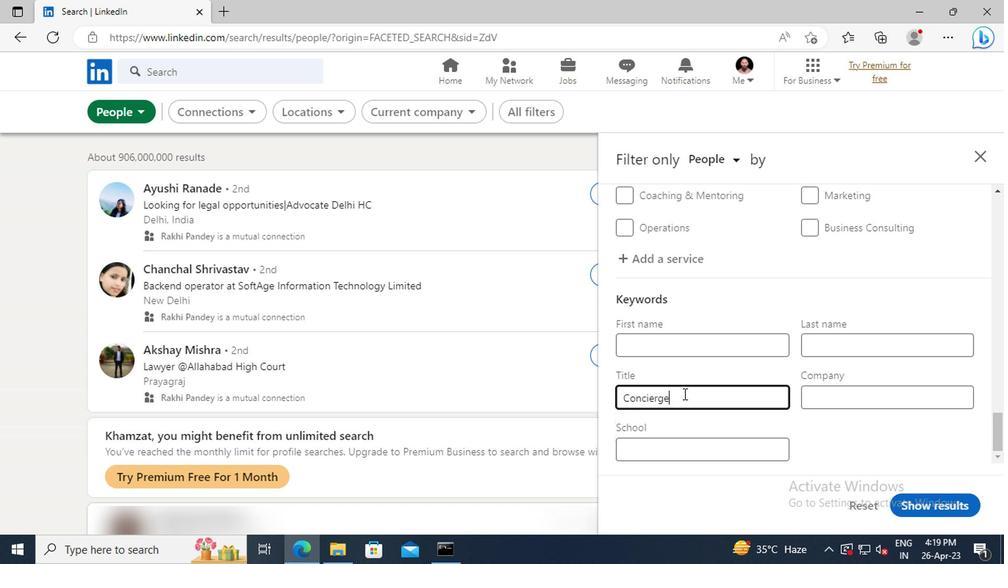 
Action: Mouse moved to (923, 498)
Screenshot: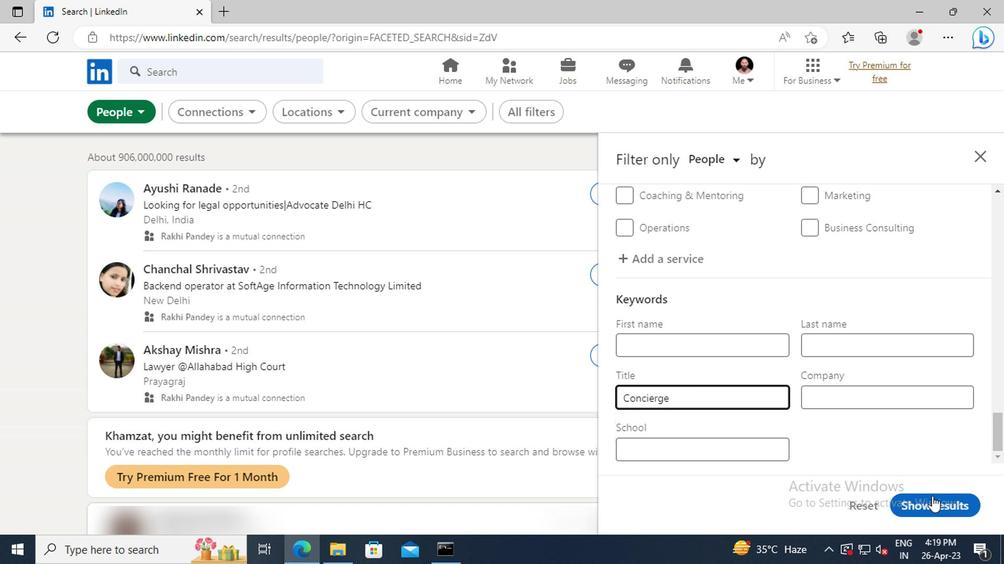 
Action: Mouse pressed left at (923, 498)
Screenshot: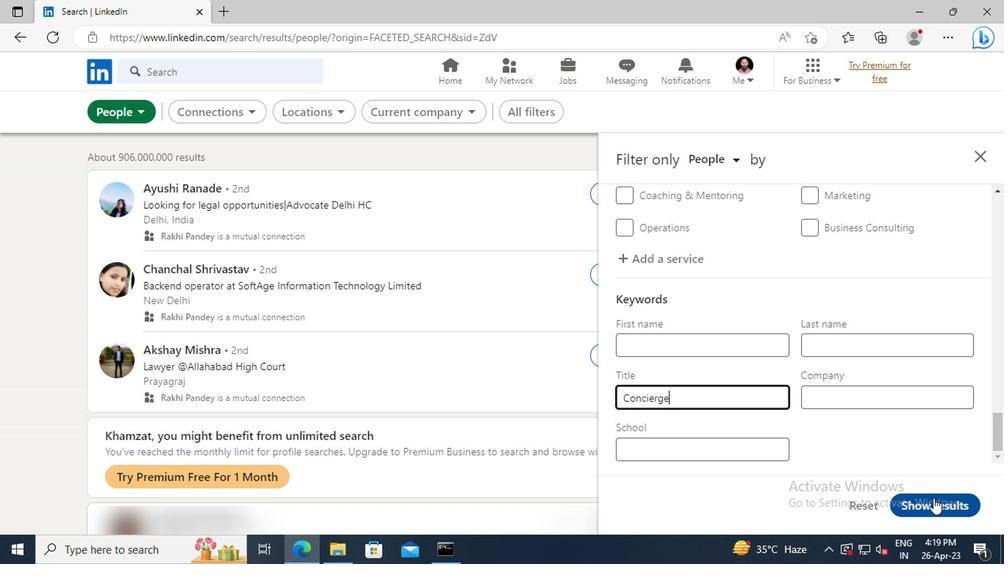 
